 Task: Look for Airbnb options in Soanierana Ivongo, Madagascar from 6th November, 2023 to 8th November, 2023 for 2 adults.1  bedroom having 2 beds and 1 bathroom. Property type can be flat. Amenities needed are: wifi. Look for 4 properties as per requirement.
Action: Mouse moved to (420, 97)
Screenshot: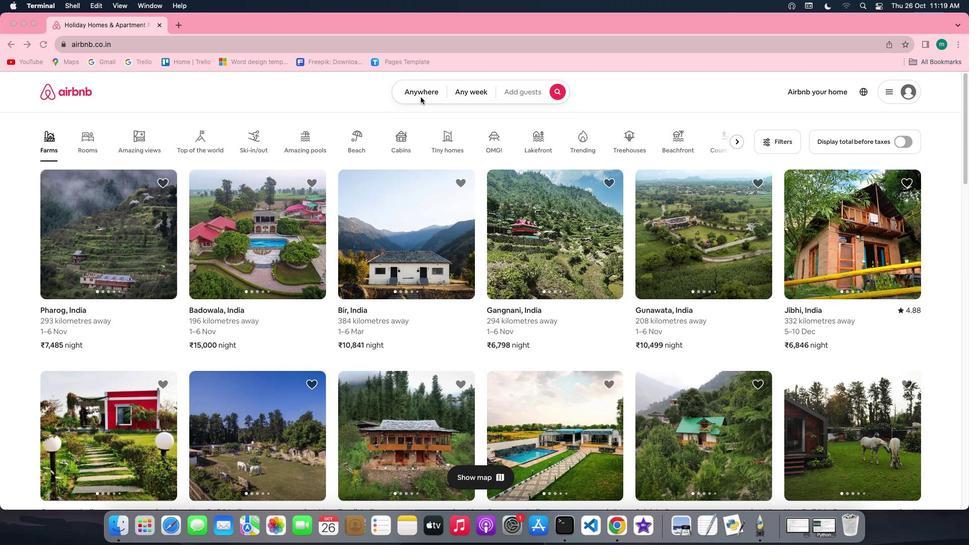 
Action: Mouse pressed left at (420, 97)
Screenshot: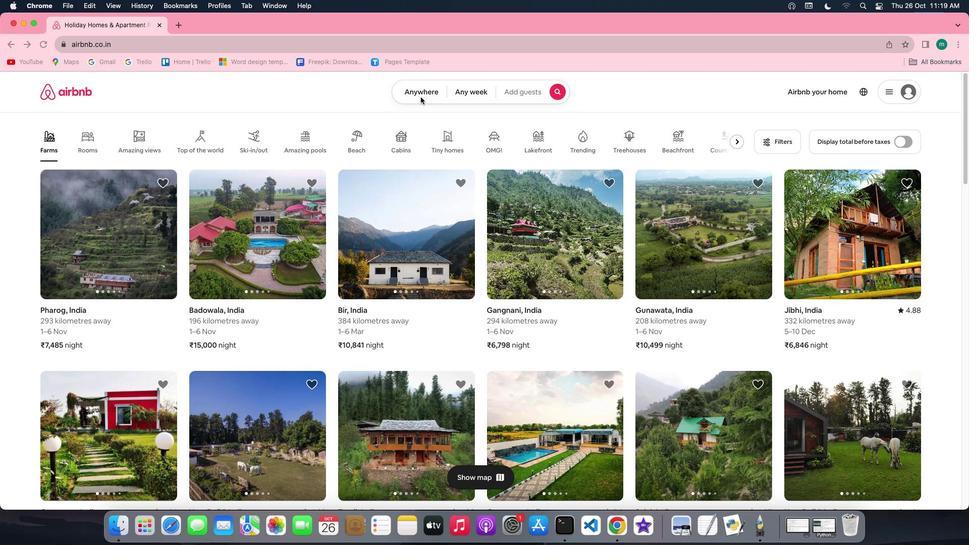 
Action: Mouse pressed left at (420, 97)
Screenshot: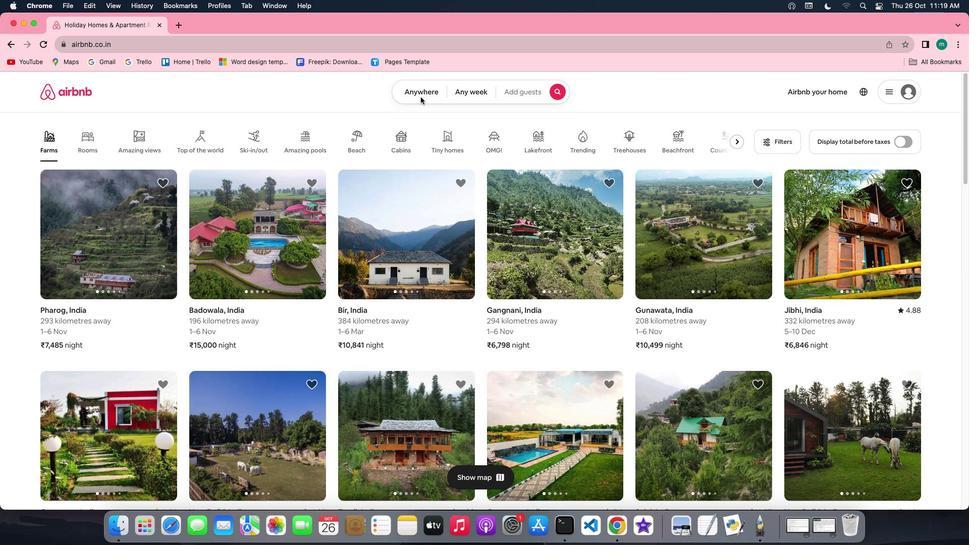 
Action: Mouse moved to (343, 130)
Screenshot: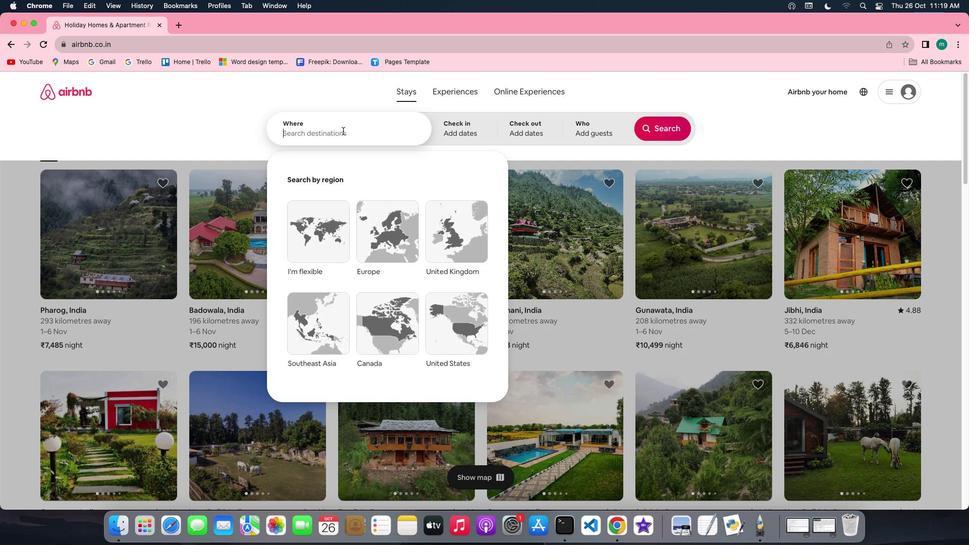 
Action: Mouse pressed left at (343, 130)
Screenshot: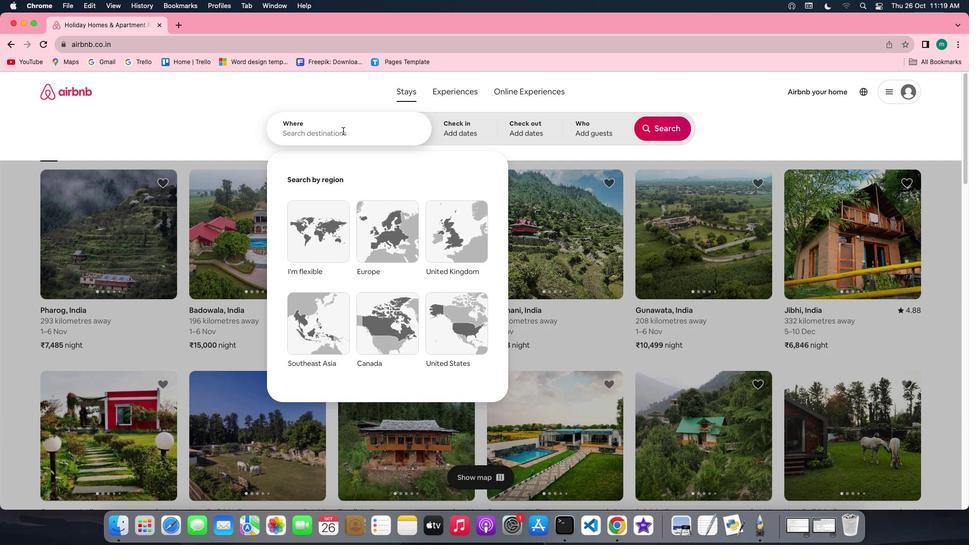 
Action: Key pressed Key.shift'S''o''a''n''i''e''r''a''n''a'Key.spaceKey.shift'I''v''o''n''g''o'','Key.shiftKey.space'M''a''d''a''g''a''s''c''a''r'
Screenshot: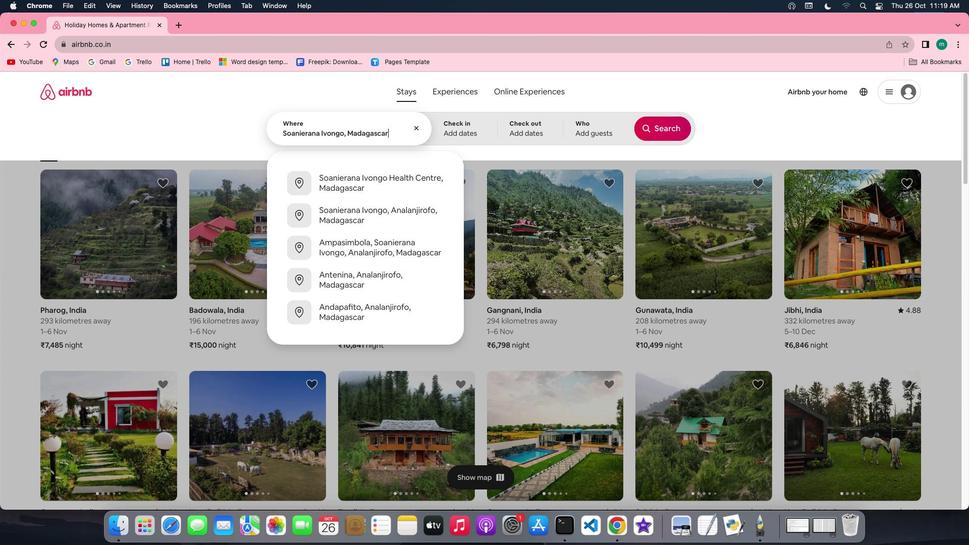 
Action: Mouse moved to (473, 121)
Screenshot: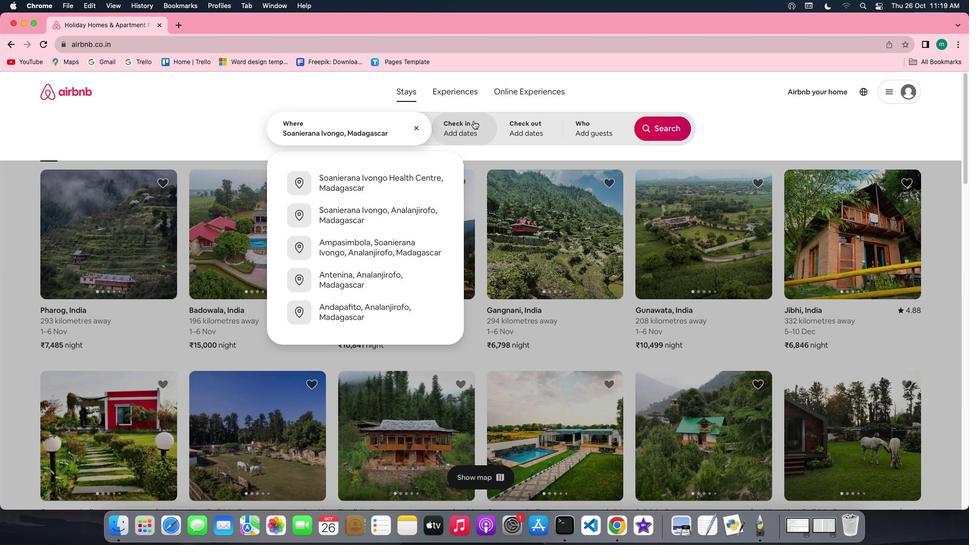 
Action: Mouse pressed left at (473, 121)
Screenshot: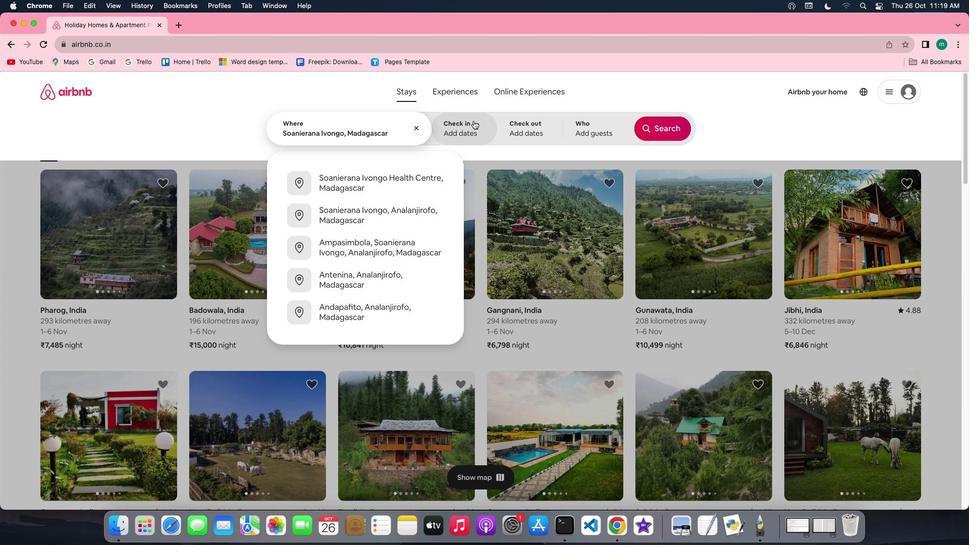 
Action: Mouse moved to (534, 275)
Screenshot: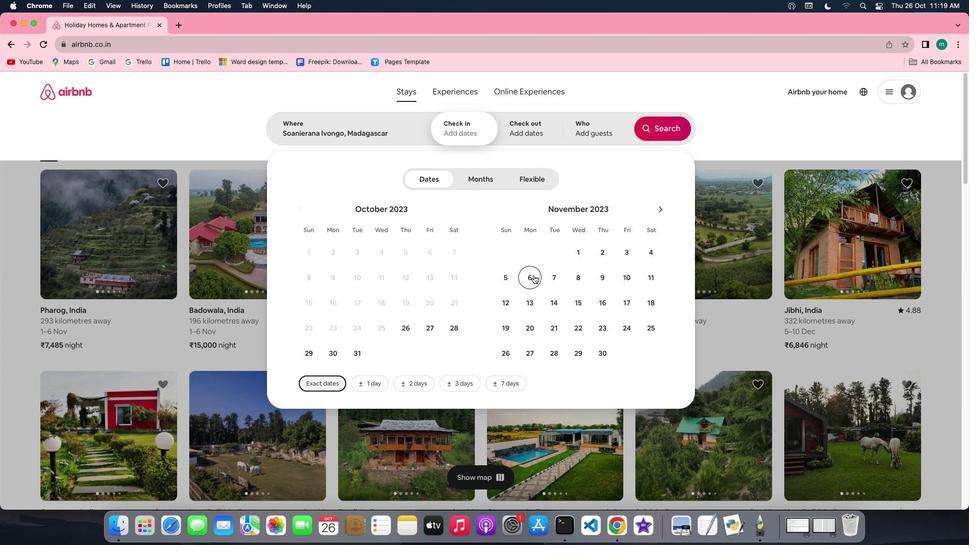 
Action: Mouse pressed left at (534, 275)
Screenshot: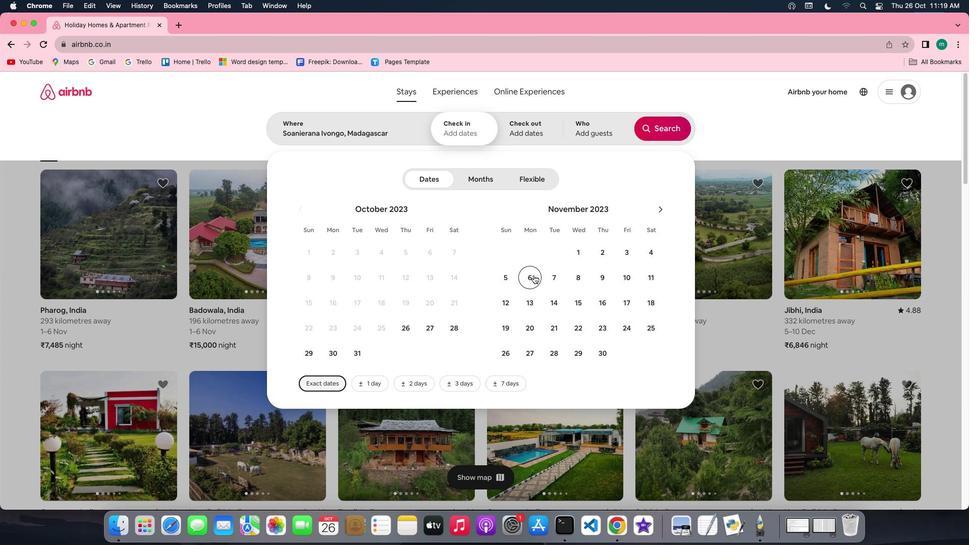 
Action: Mouse moved to (576, 284)
Screenshot: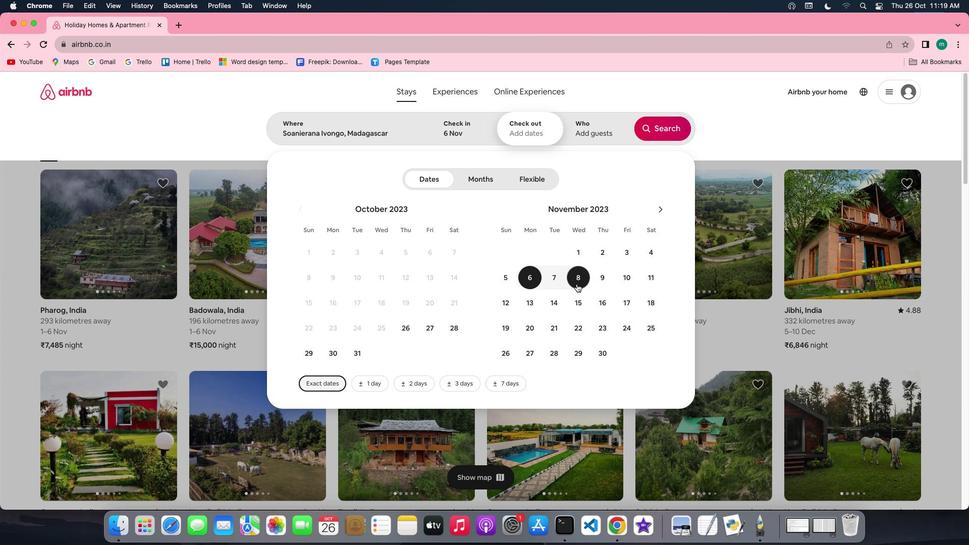 
Action: Mouse pressed left at (576, 284)
Screenshot: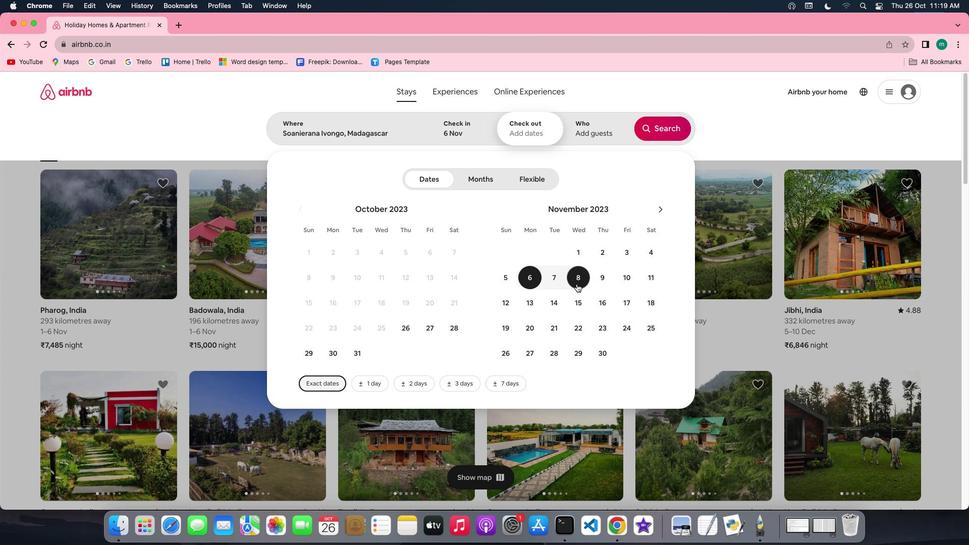 
Action: Mouse moved to (591, 141)
Screenshot: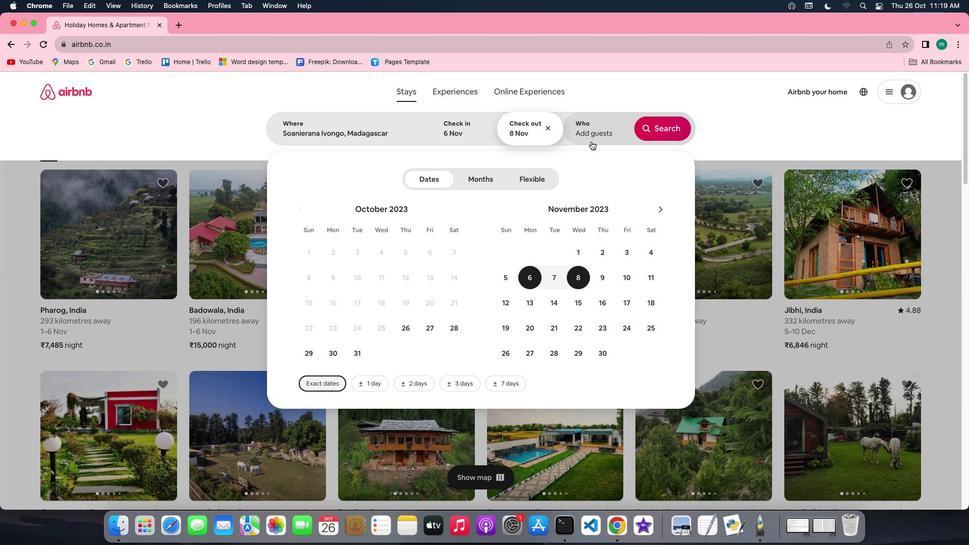 
Action: Mouse pressed left at (591, 141)
Screenshot: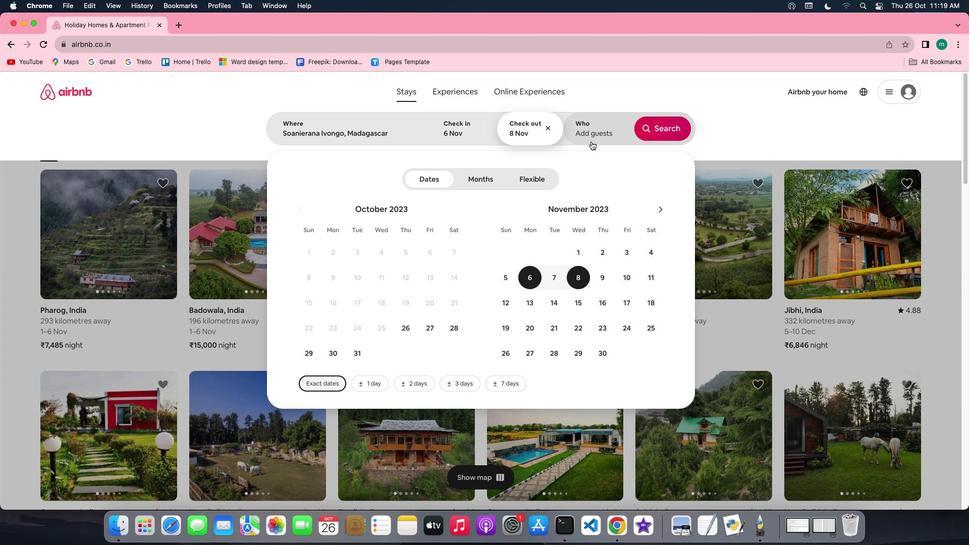 
Action: Mouse moved to (671, 180)
Screenshot: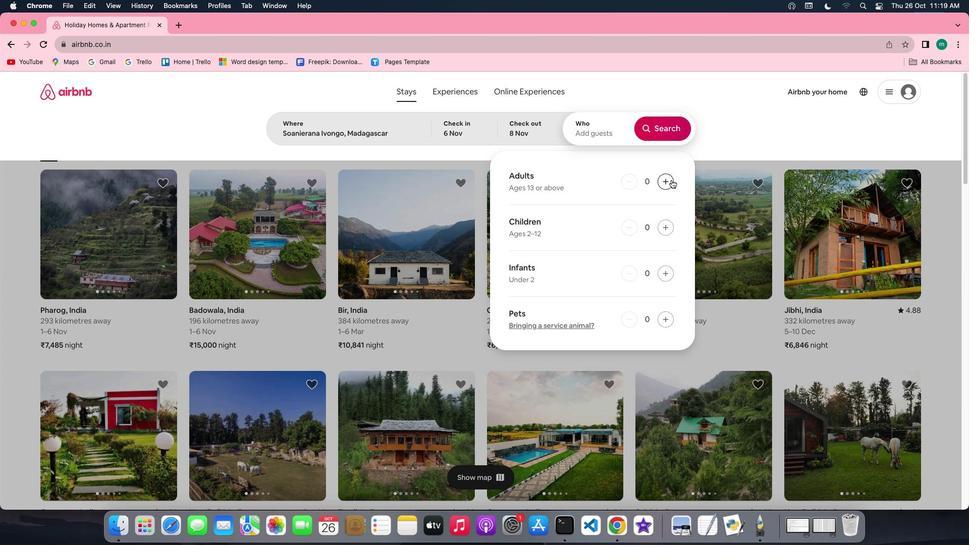 
Action: Mouse pressed left at (671, 180)
Screenshot: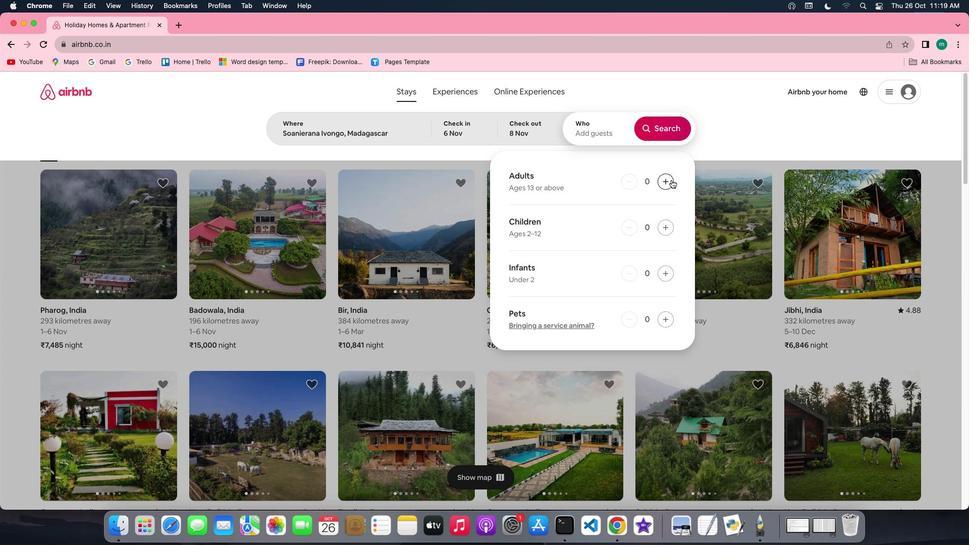 
Action: Mouse pressed left at (671, 180)
Screenshot: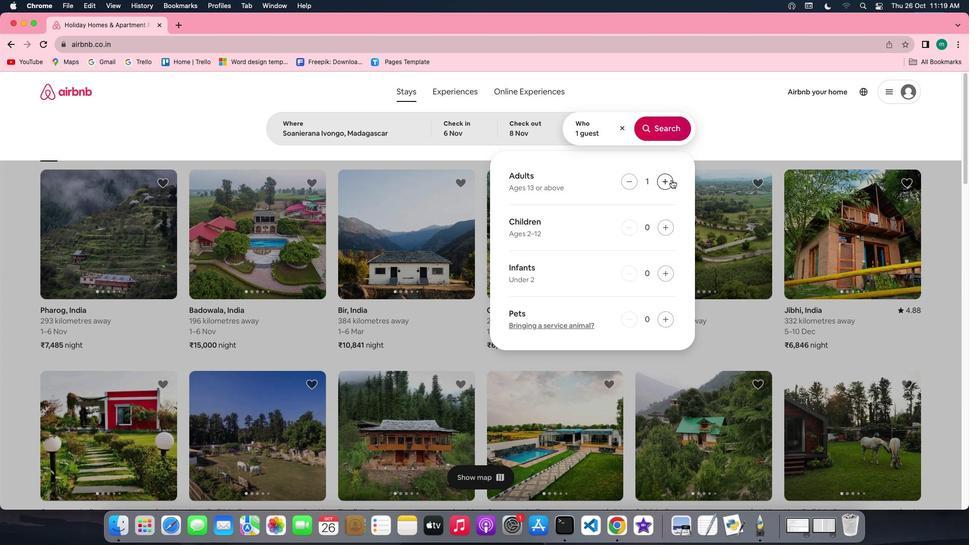 
Action: Mouse moved to (662, 129)
Screenshot: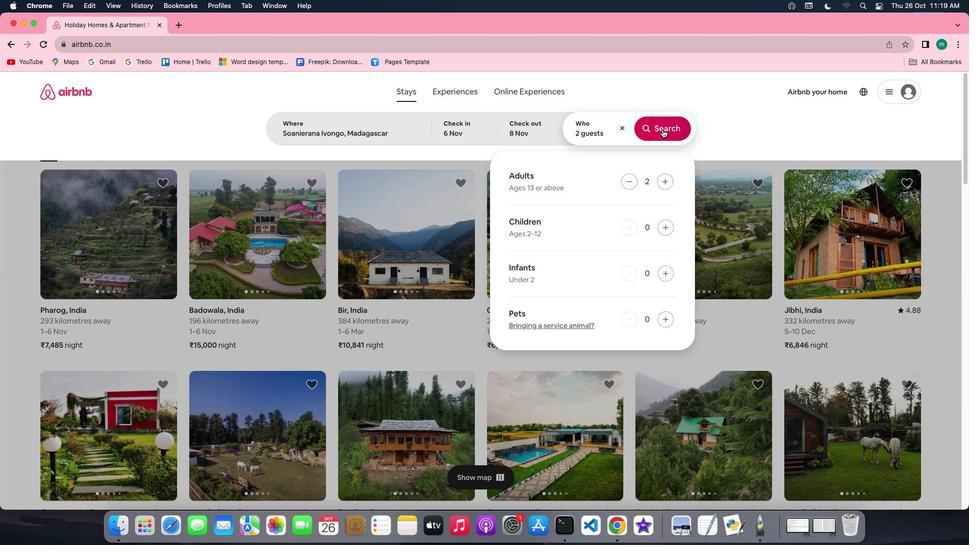 
Action: Mouse pressed left at (662, 129)
Screenshot: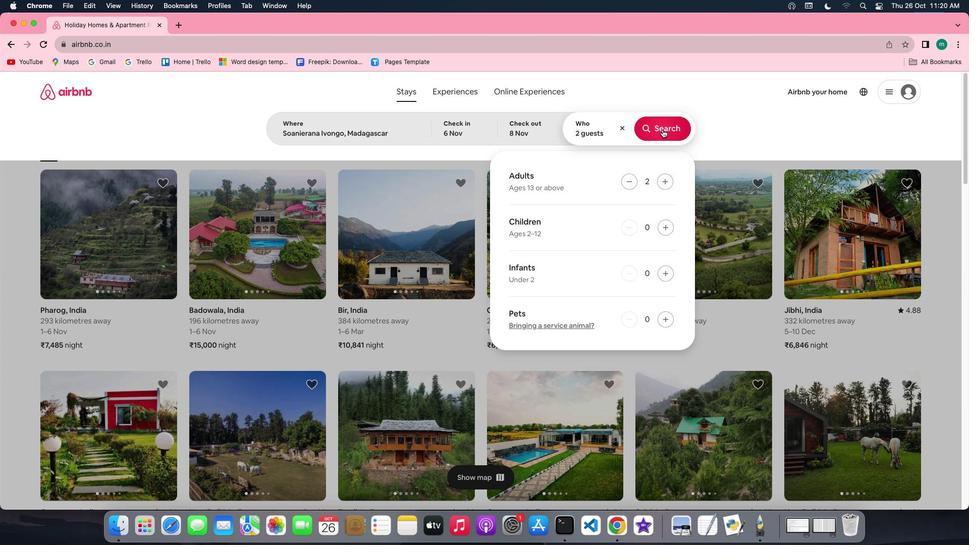 
Action: Mouse moved to (819, 129)
Screenshot: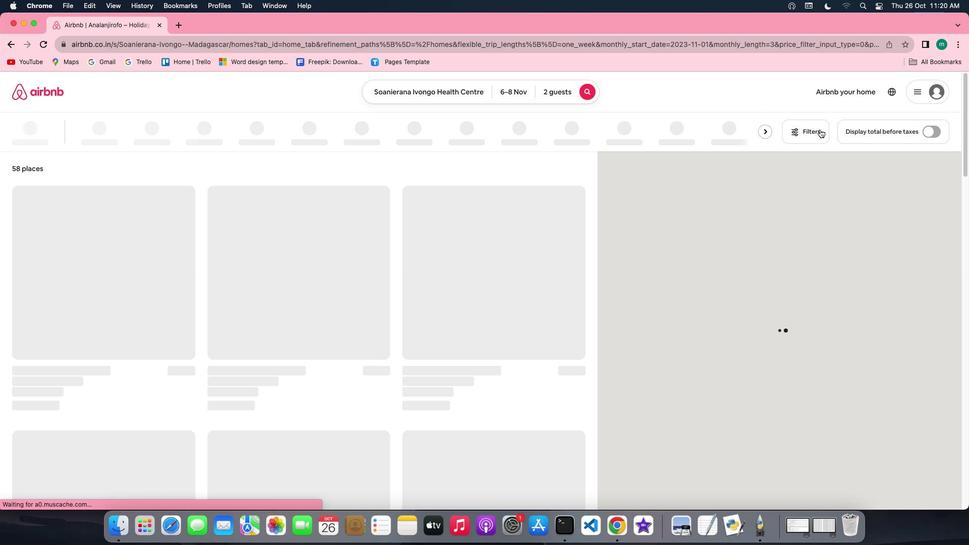 
Action: Mouse pressed left at (819, 129)
Screenshot: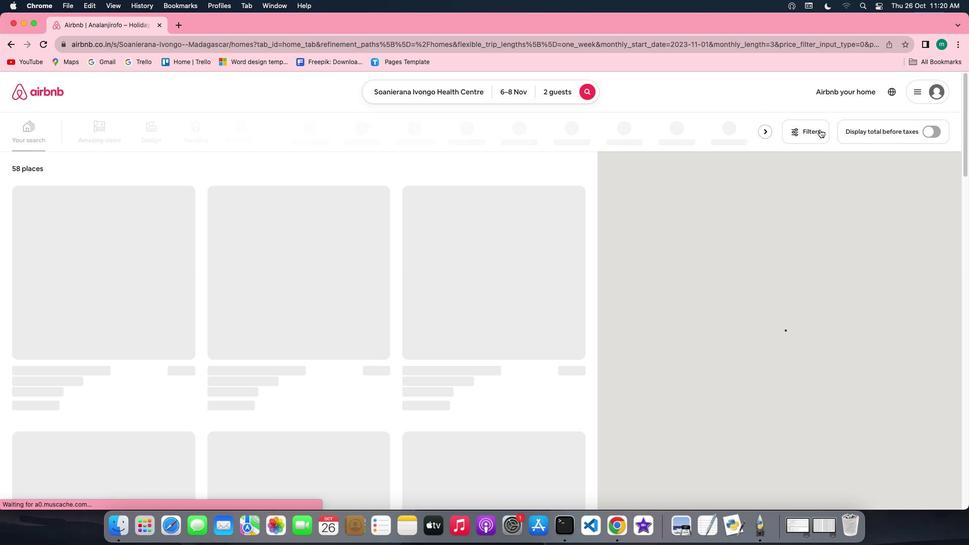 
Action: Mouse moved to (470, 266)
Screenshot: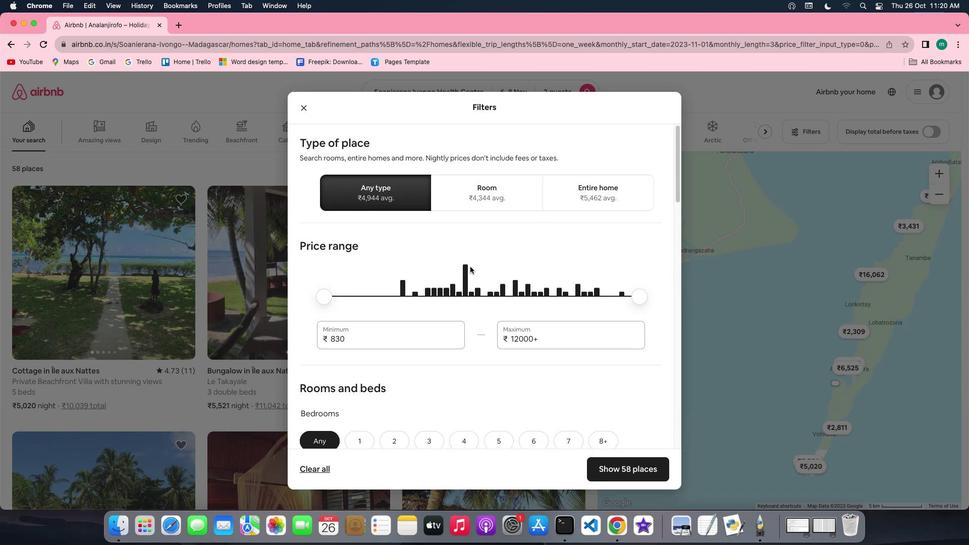 
Action: Mouse scrolled (470, 266) with delta (0, 0)
Screenshot: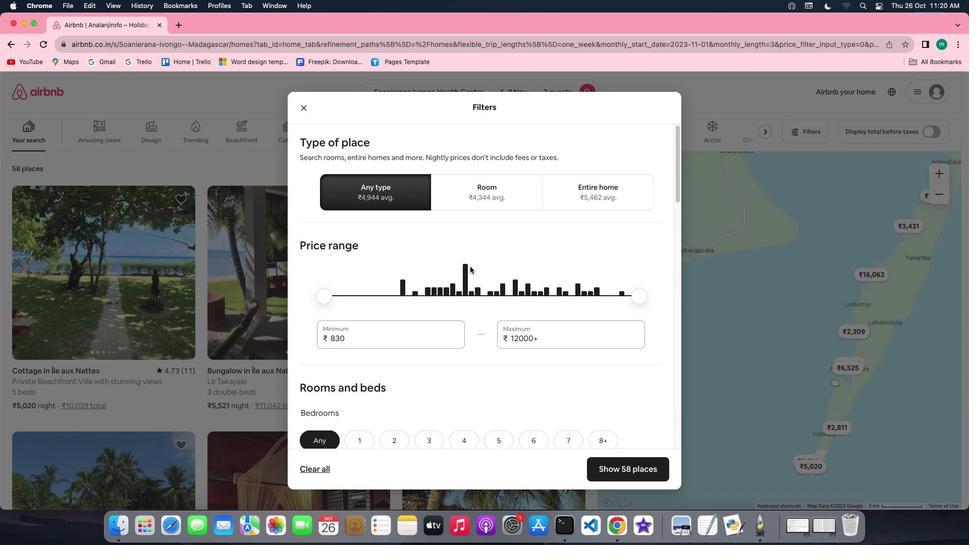 
Action: Mouse scrolled (470, 266) with delta (0, 0)
Screenshot: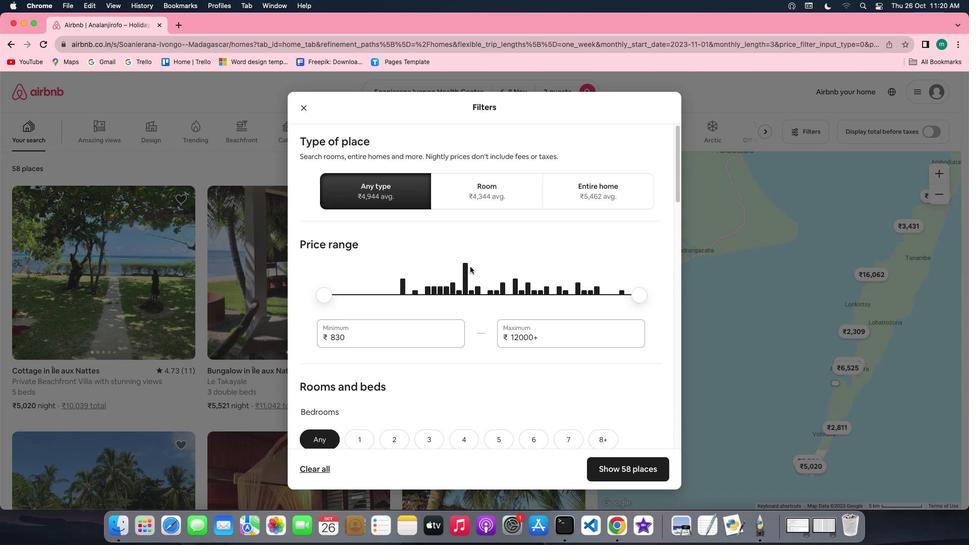 
Action: Mouse scrolled (470, 266) with delta (0, -1)
Screenshot: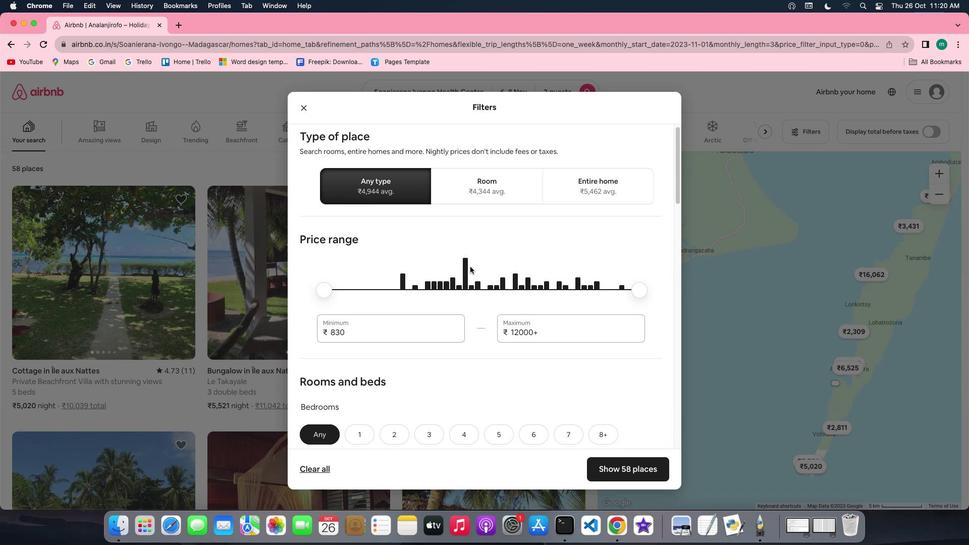 
Action: Mouse scrolled (470, 266) with delta (0, -1)
Screenshot: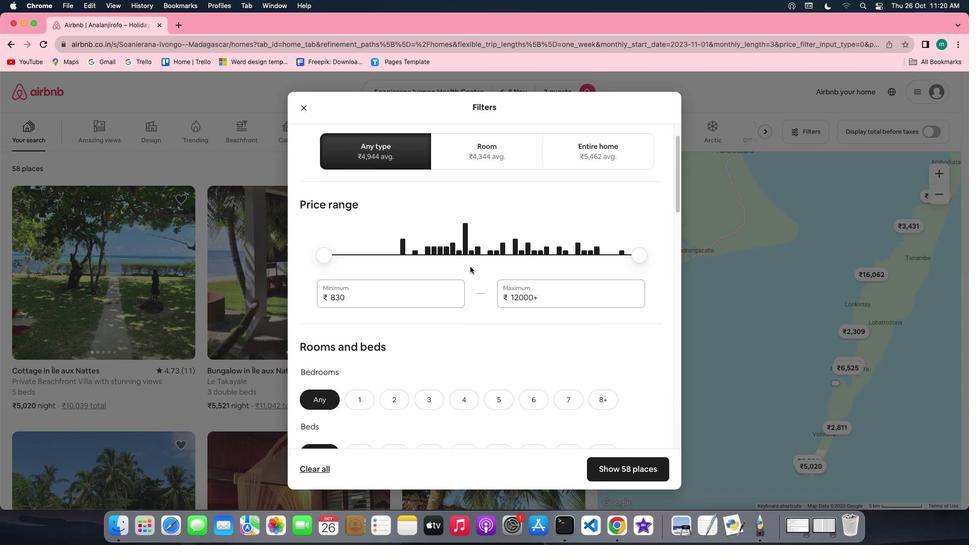 
Action: Mouse scrolled (470, 266) with delta (0, 0)
Screenshot: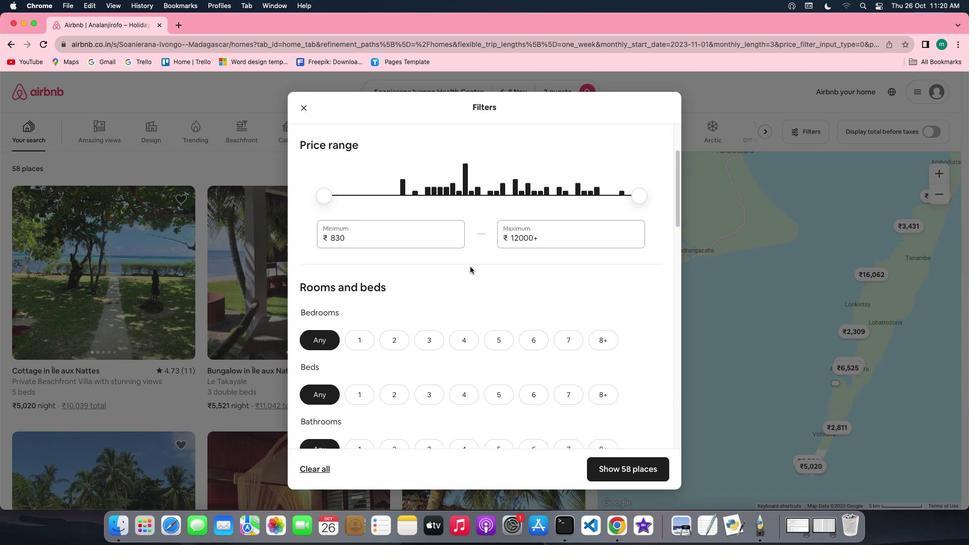 
Action: Mouse scrolled (470, 266) with delta (0, 0)
Screenshot: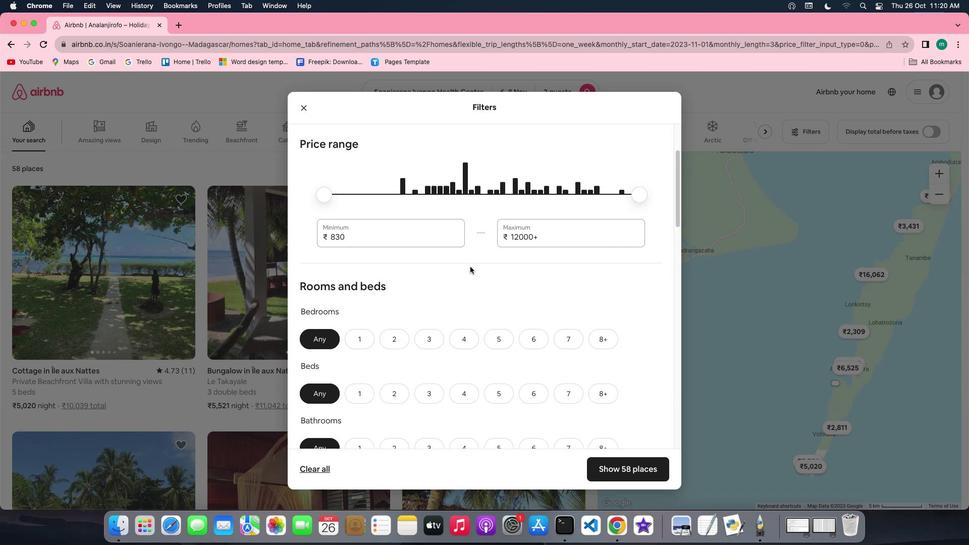 
Action: Mouse scrolled (470, 266) with delta (0, -1)
Screenshot: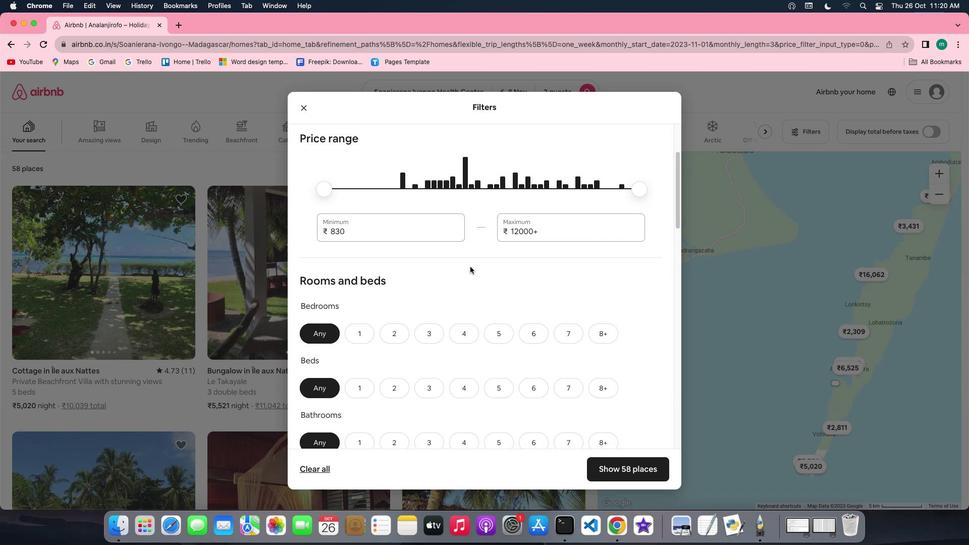 
Action: Mouse moved to (357, 268)
Screenshot: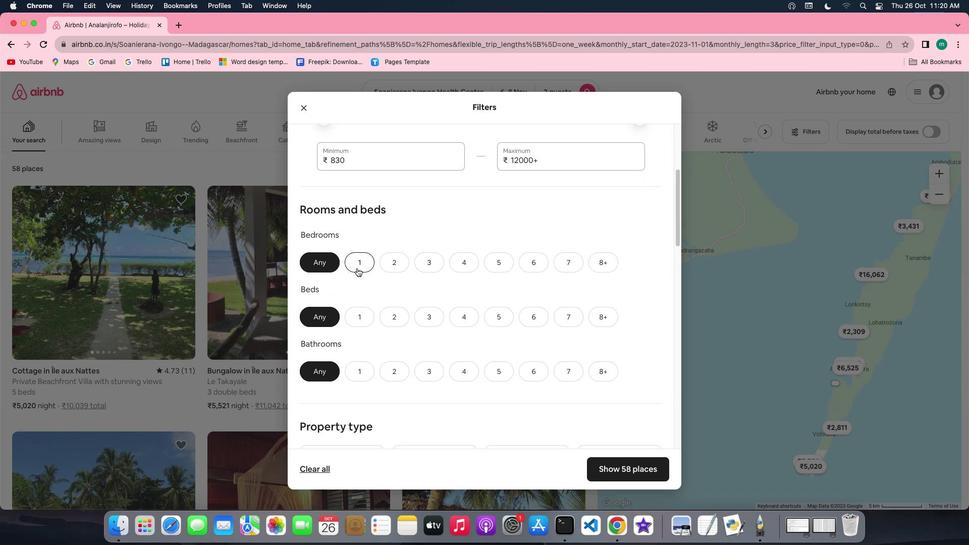 
Action: Mouse pressed left at (357, 268)
Screenshot: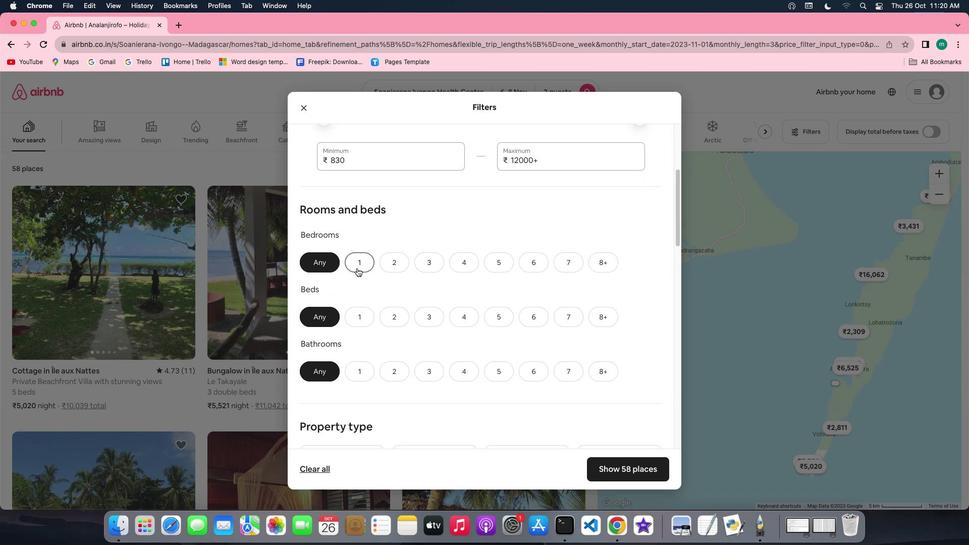 
Action: Mouse moved to (393, 313)
Screenshot: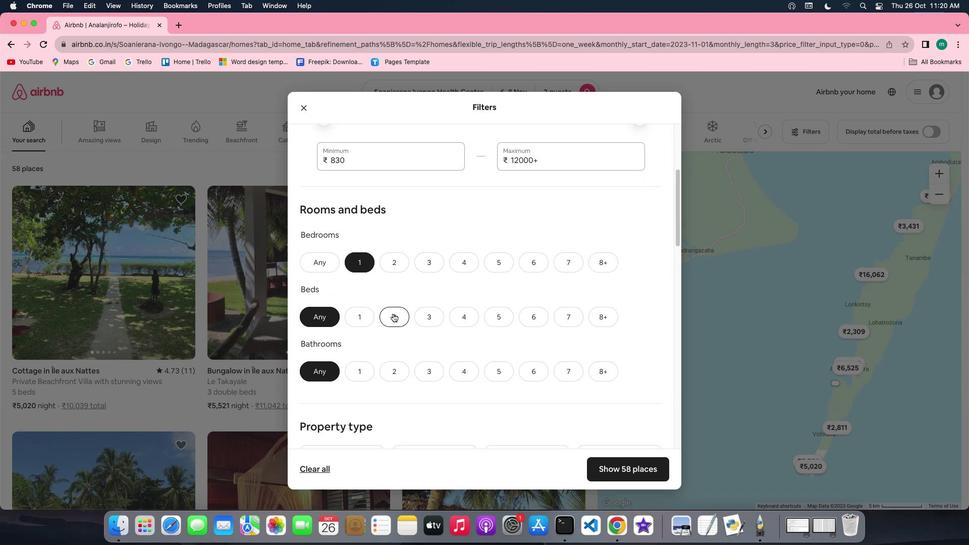 
Action: Mouse pressed left at (393, 313)
Screenshot: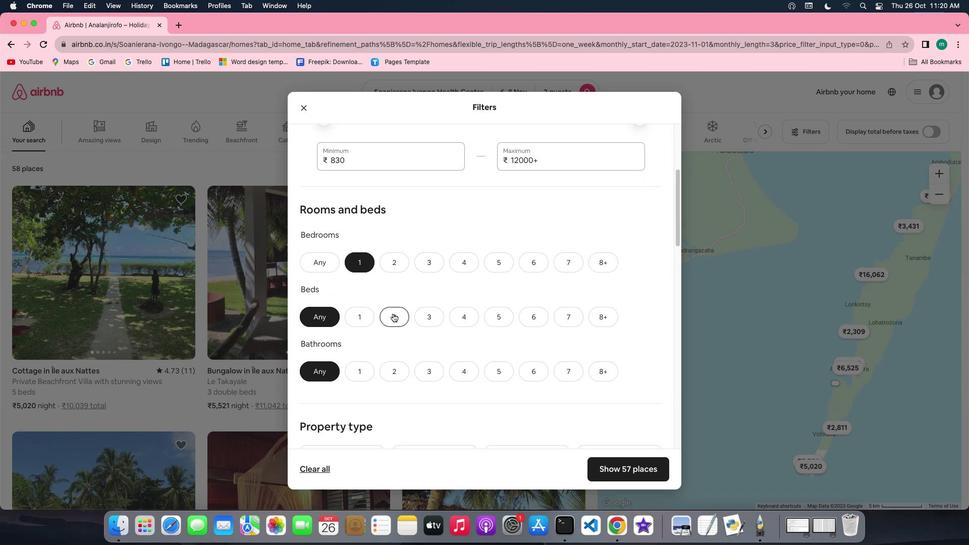 
Action: Mouse moved to (362, 378)
Screenshot: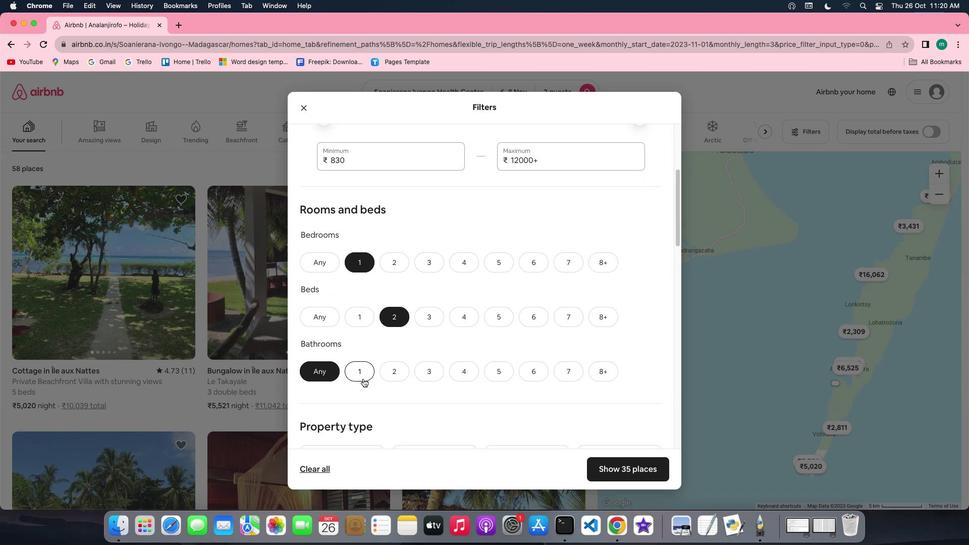
Action: Mouse pressed left at (362, 378)
Screenshot: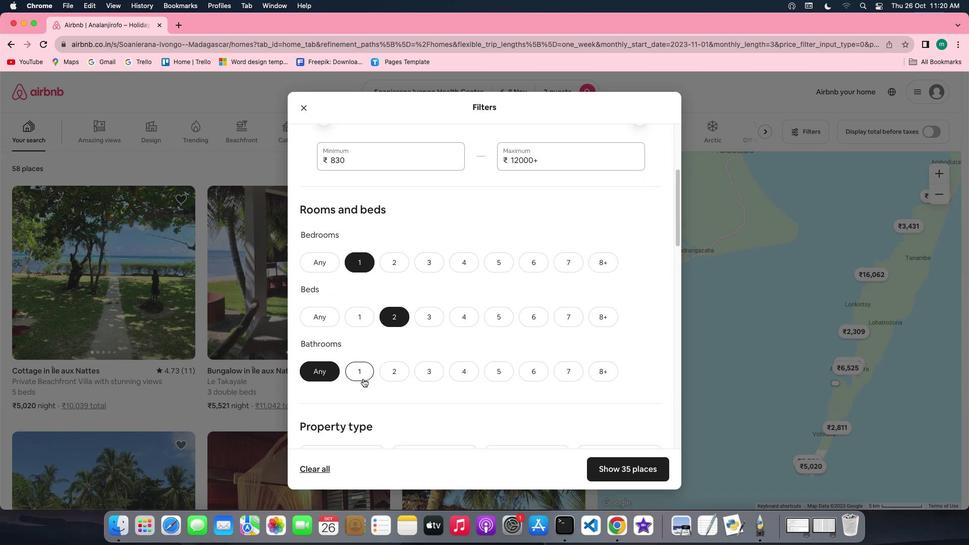 
Action: Mouse moved to (485, 370)
Screenshot: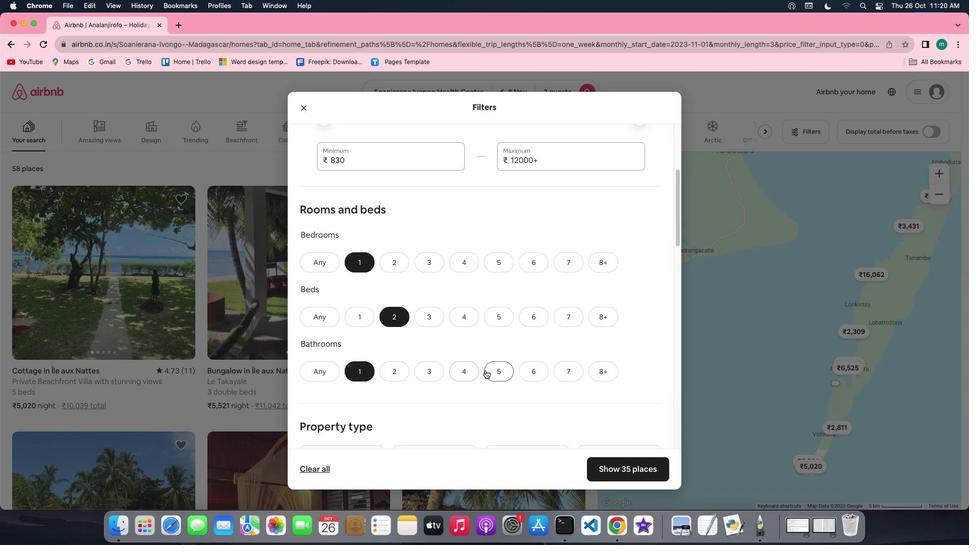 
Action: Mouse scrolled (485, 370) with delta (0, 0)
Screenshot: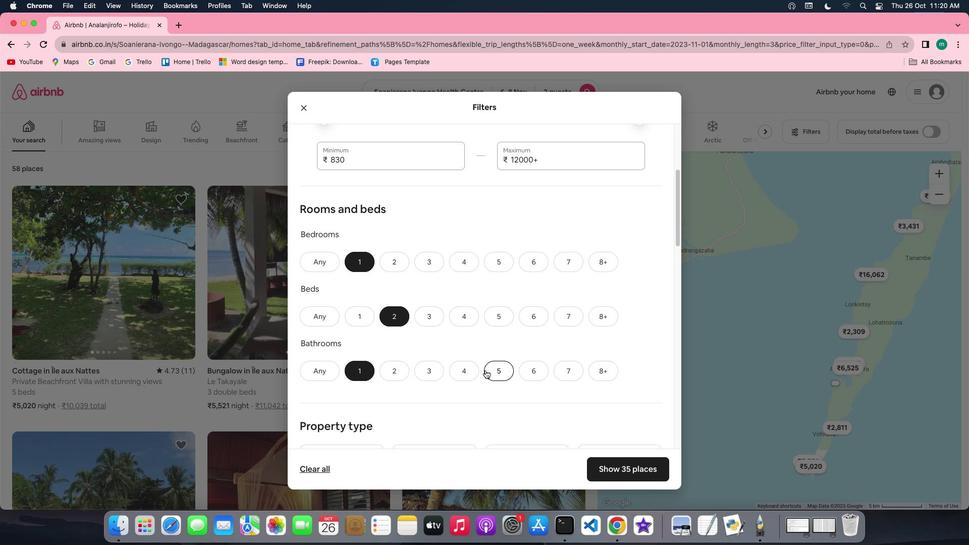 
Action: Mouse scrolled (485, 370) with delta (0, 0)
Screenshot: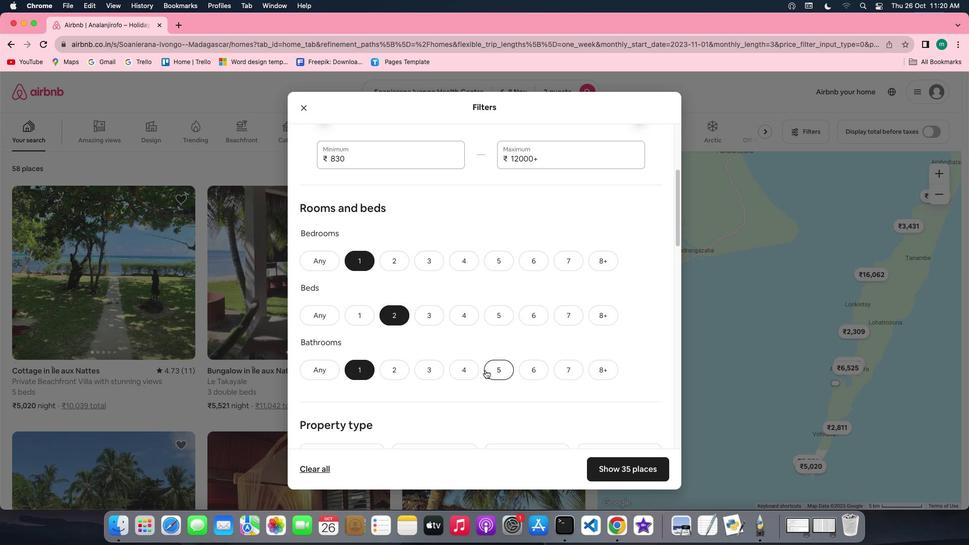 
Action: Mouse scrolled (485, 370) with delta (0, 0)
Screenshot: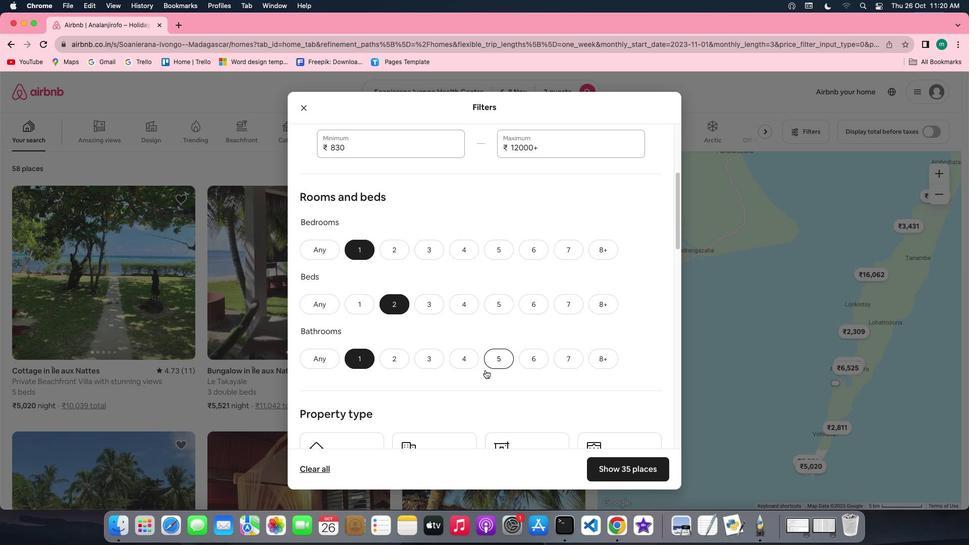 
Action: Mouse scrolled (485, 370) with delta (0, 0)
Screenshot: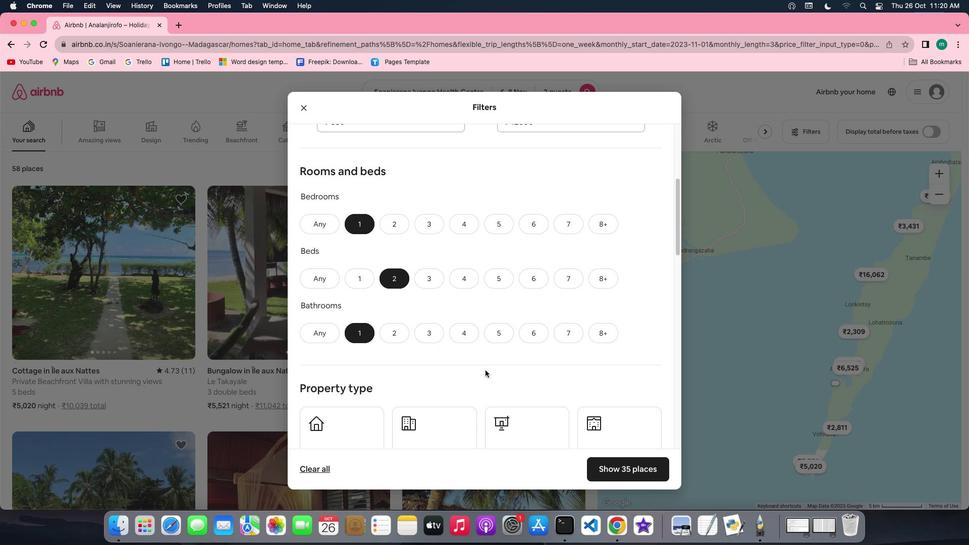 
Action: Mouse scrolled (485, 370) with delta (0, 0)
Screenshot: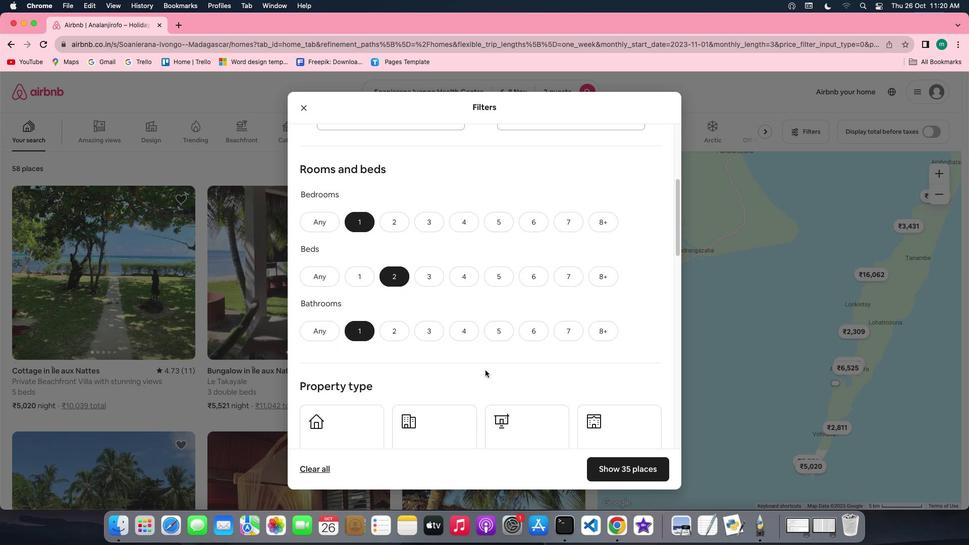 
Action: Mouse scrolled (485, 370) with delta (0, 0)
Screenshot: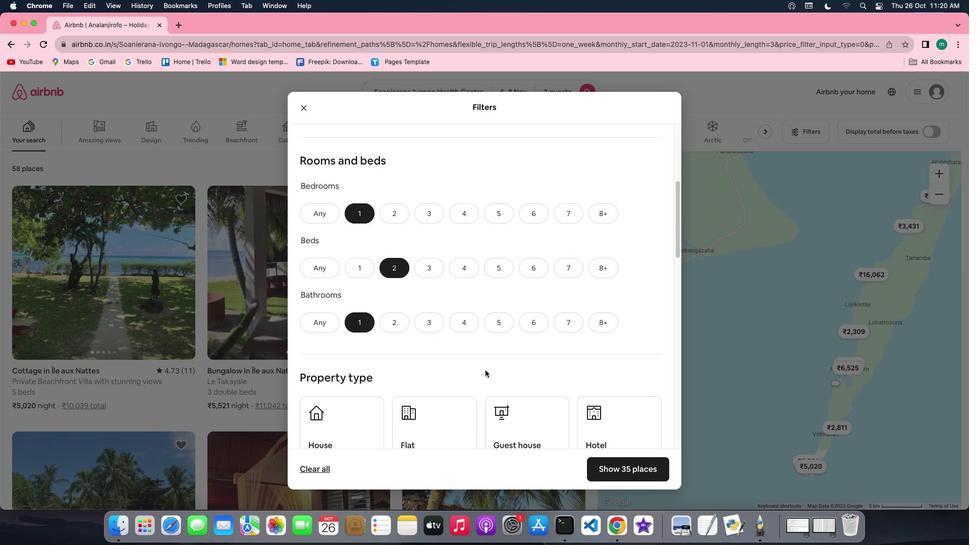 
Action: Mouse scrolled (485, 370) with delta (0, 0)
Screenshot: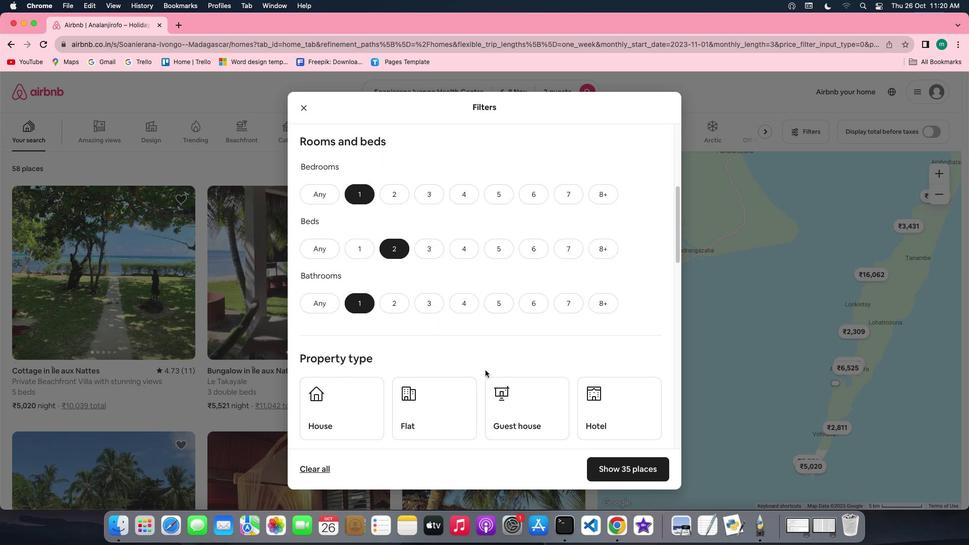 
Action: Mouse scrolled (485, 370) with delta (0, 0)
Screenshot: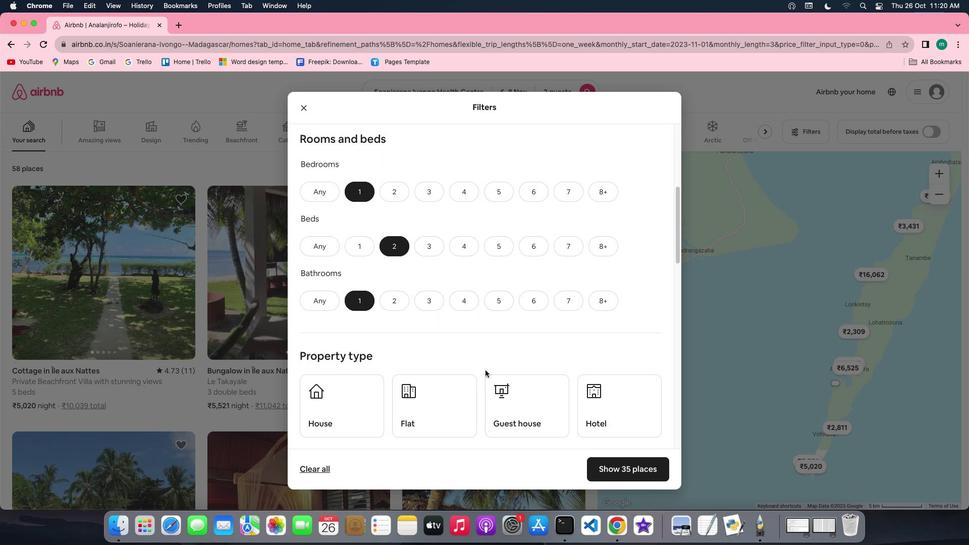 
Action: Mouse scrolled (485, 370) with delta (0, 0)
Screenshot: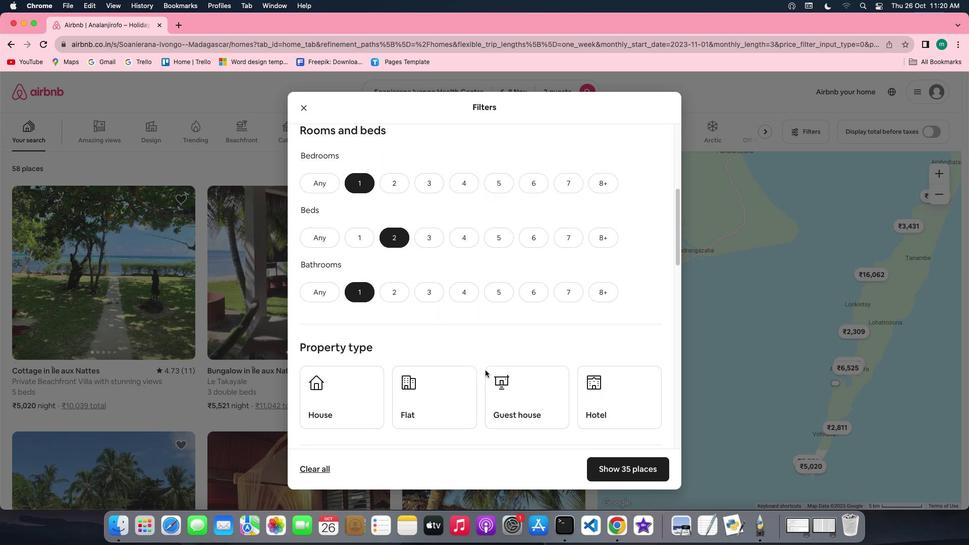 
Action: Mouse scrolled (485, 370) with delta (0, 0)
Screenshot: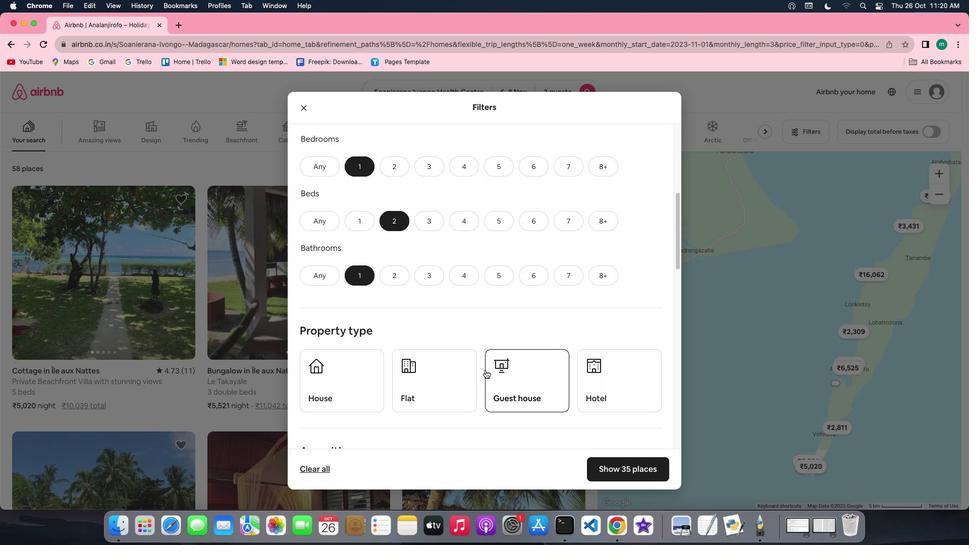 
Action: Mouse scrolled (485, 370) with delta (0, 0)
Screenshot: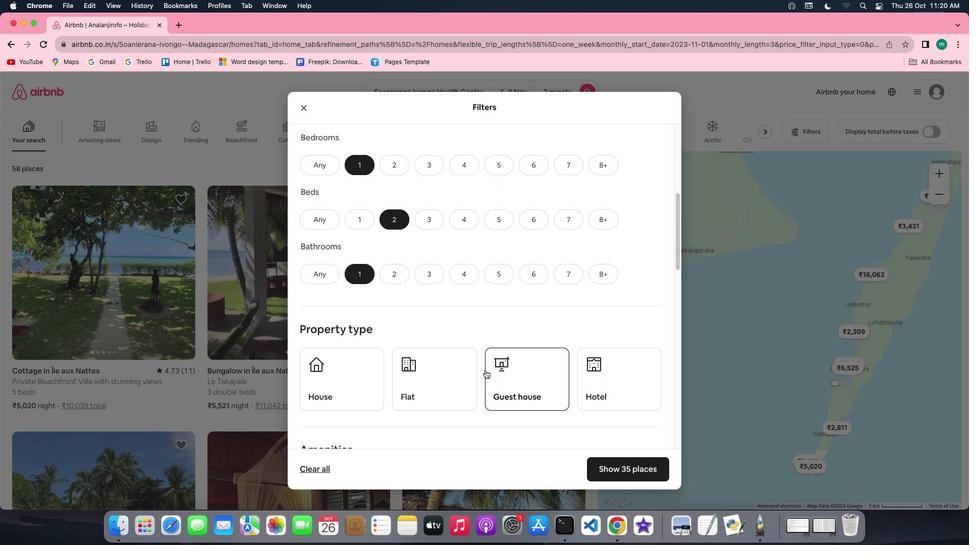 
Action: Mouse scrolled (485, 370) with delta (0, 0)
Screenshot: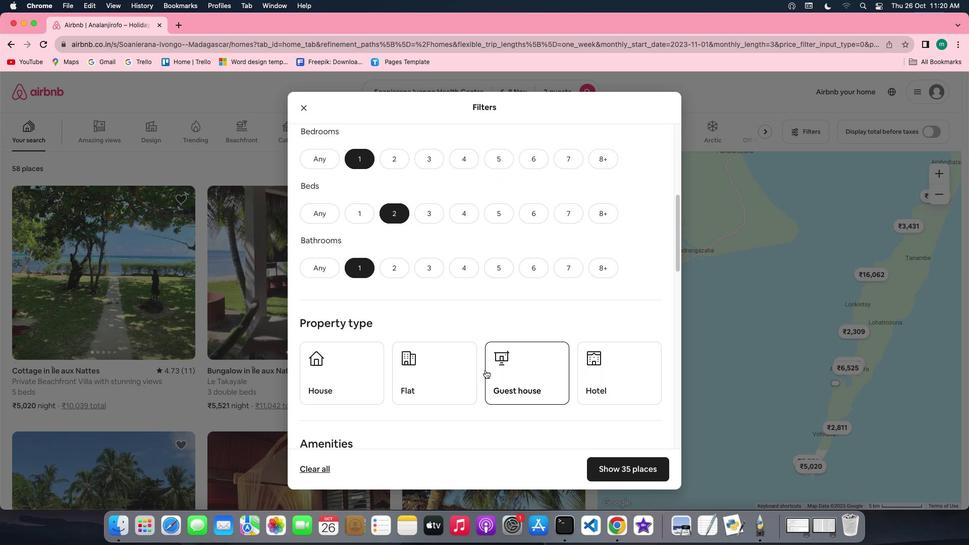 
Action: Mouse scrolled (485, 370) with delta (0, 0)
Screenshot: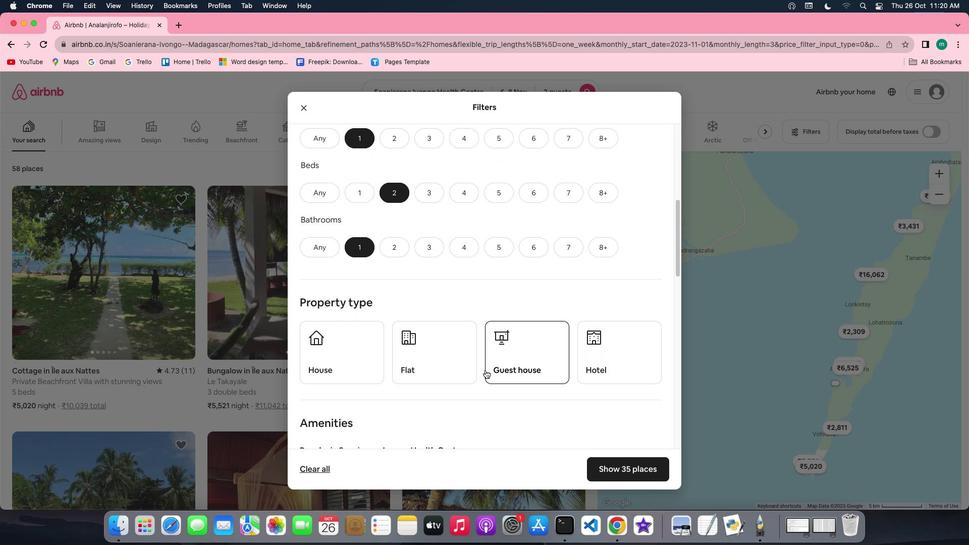 
Action: Mouse scrolled (485, 370) with delta (0, 0)
Screenshot: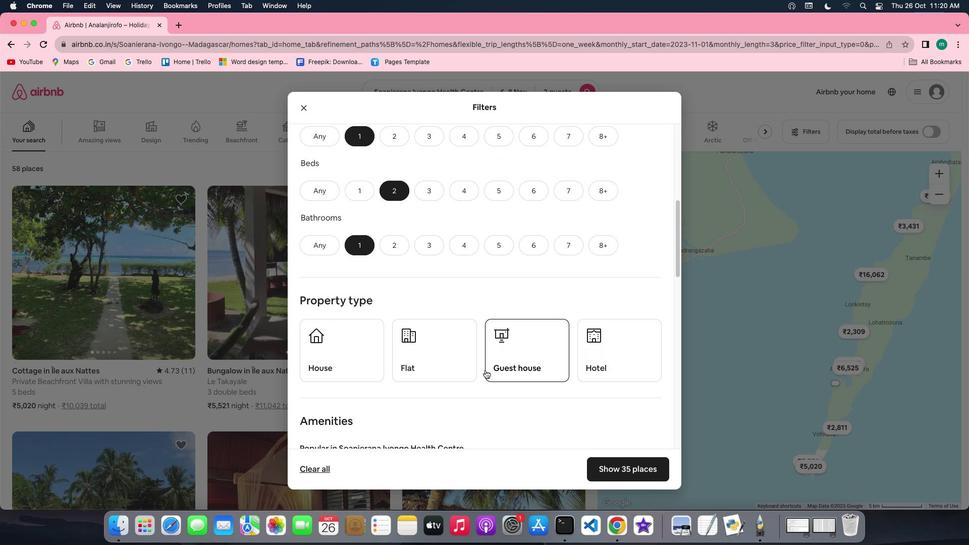 
Action: Mouse scrolled (485, 370) with delta (0, 0)
Screenshot: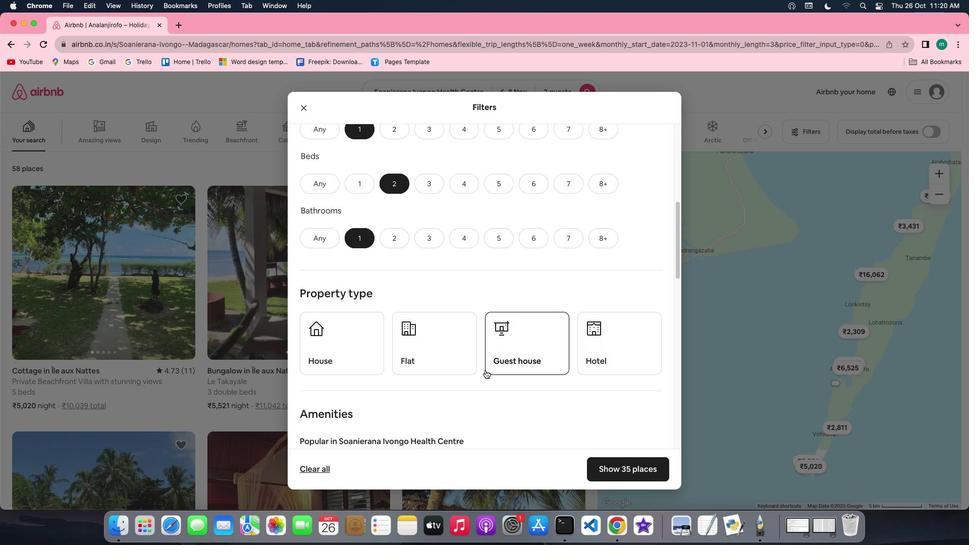 
Action: Mouse moved to (398, 345)
Screenshot: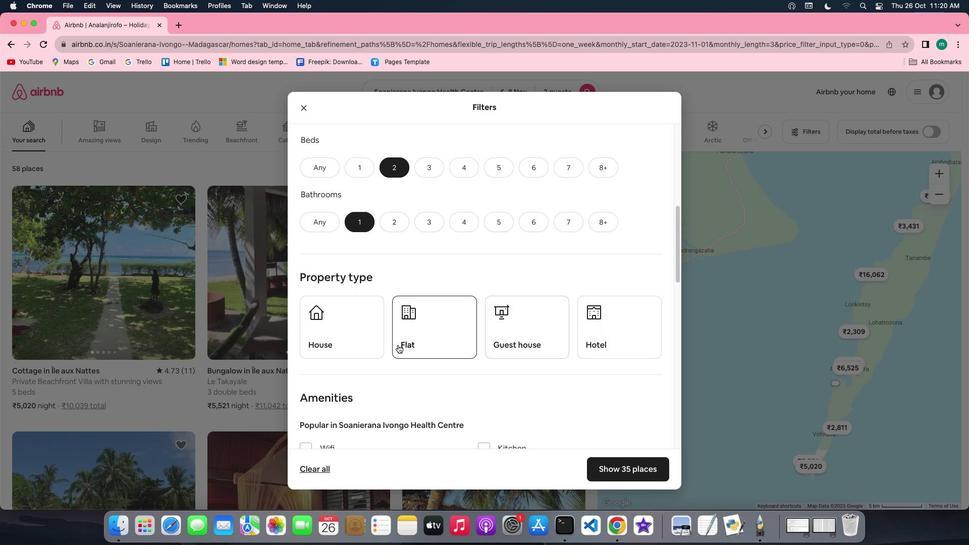 
Action: Mouse pressed left at (398, 345)
Screenshot: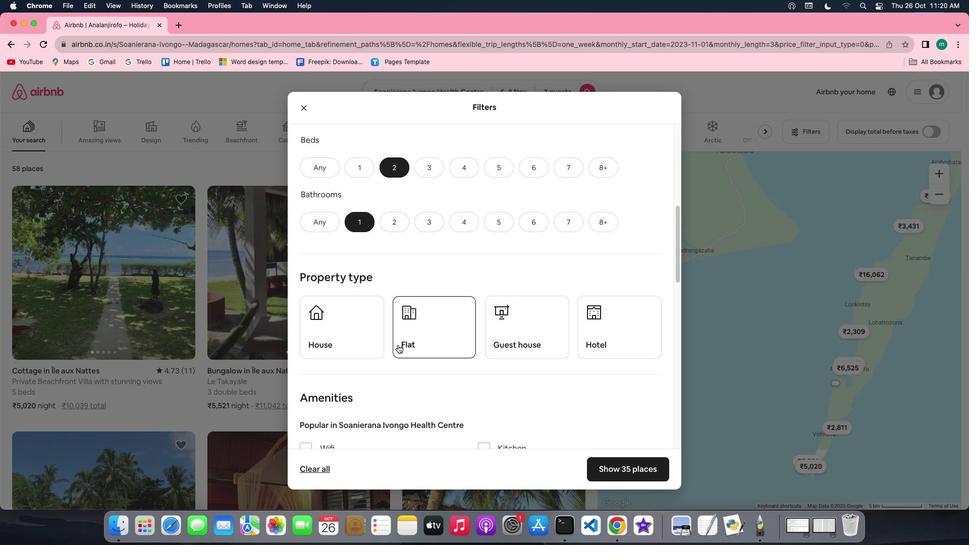 
Action: Mouse moved to (522, 365)
Screenshot: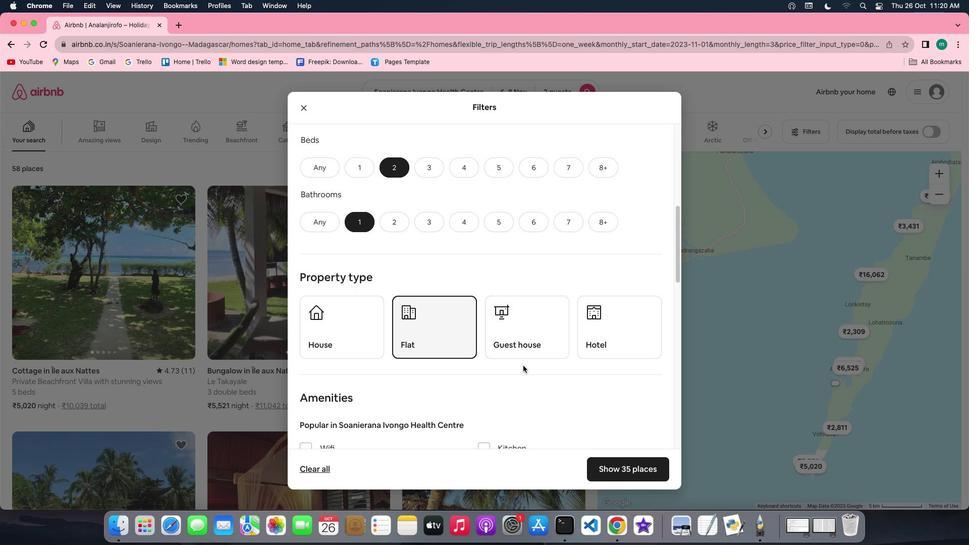 
Action: Mouse scrolled (522, 365) with delta (0, 0)
Screenshot: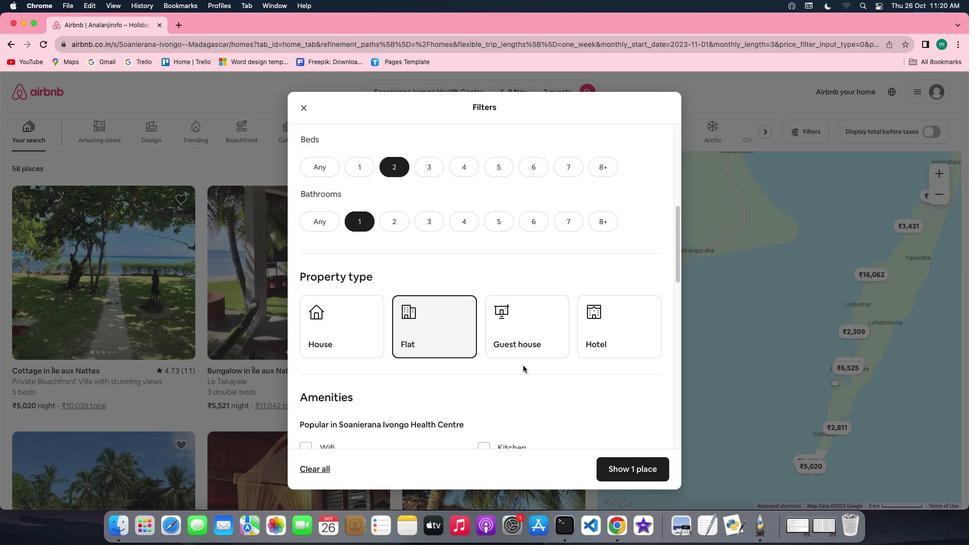 
Action: Mouse scrolled (522, 365) with delta (0, 0)
Screenshot: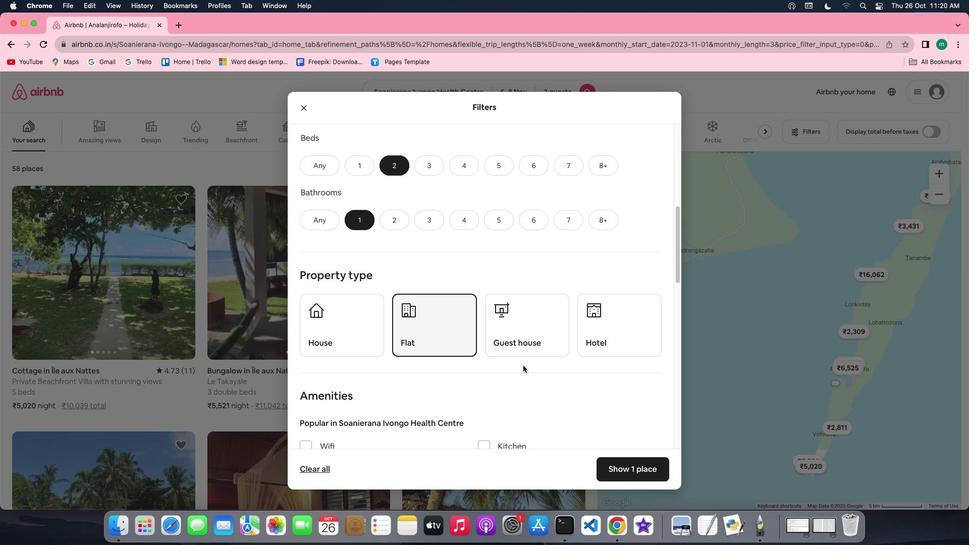 
Action: Mouse scrolled (522, 365) with delta (0, 0)
Screenshot: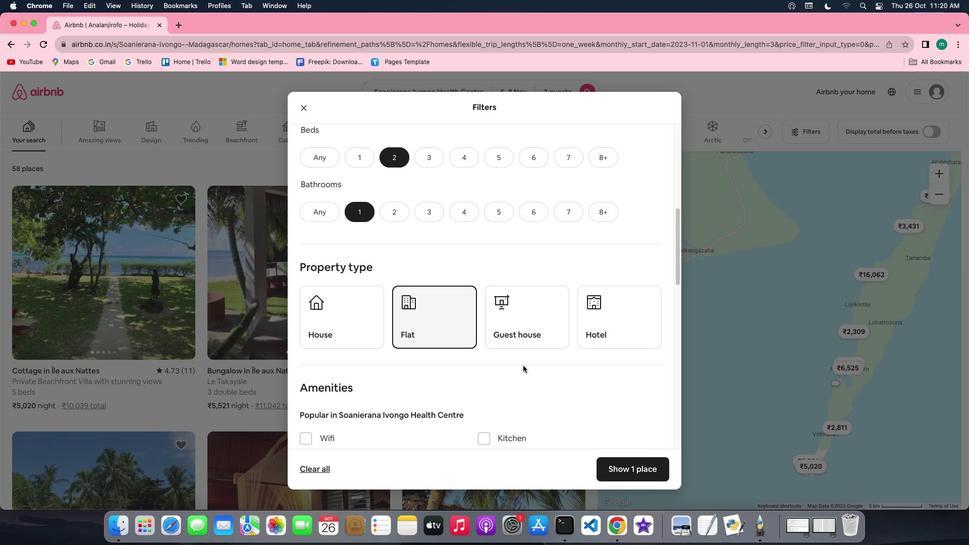 
Action: Mouse scrolled (522, 365) with delta (0, 0)
Screenshot: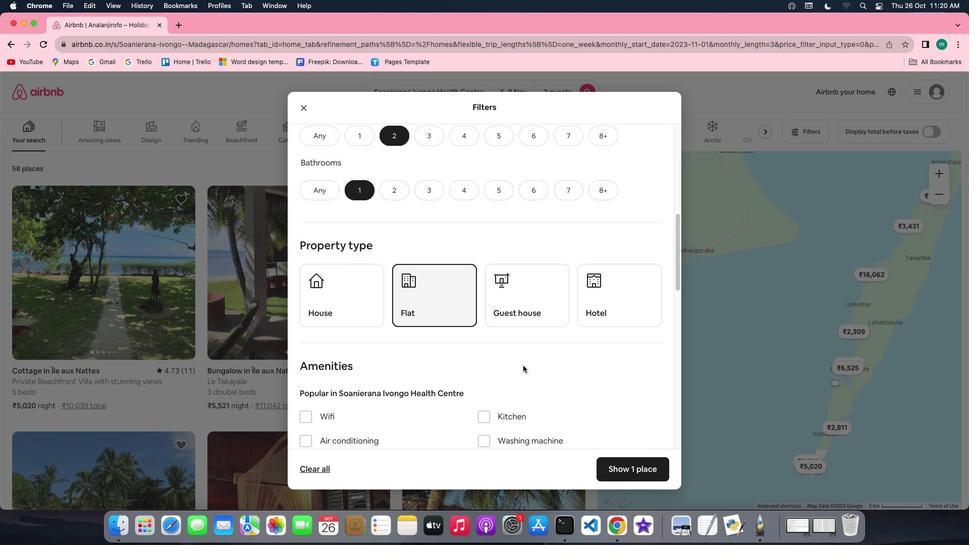 
Action: Mouse scrolled (522, 365) with delta (0, 0)
Screenshot: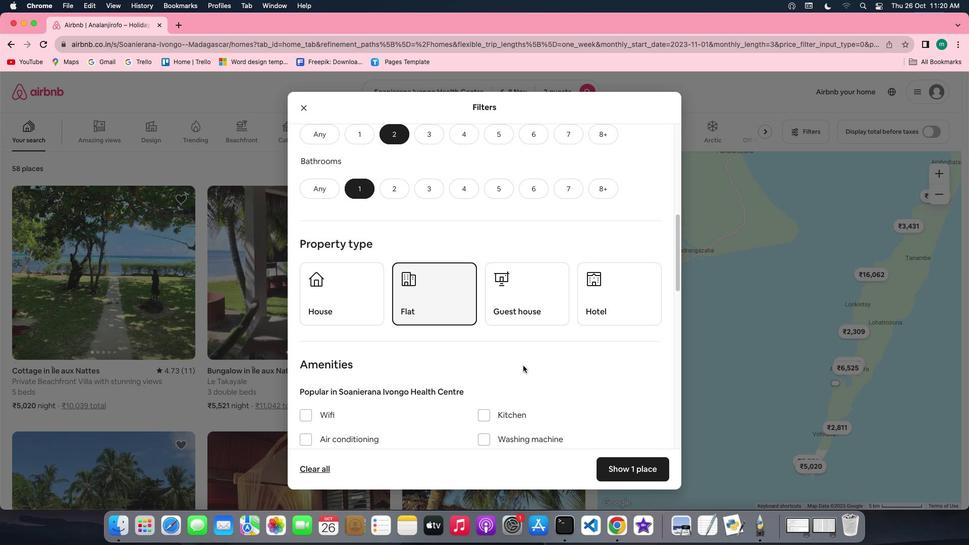 
Action: Mouse scrolled (522, 365) with delta (0, 0)
Screenshot: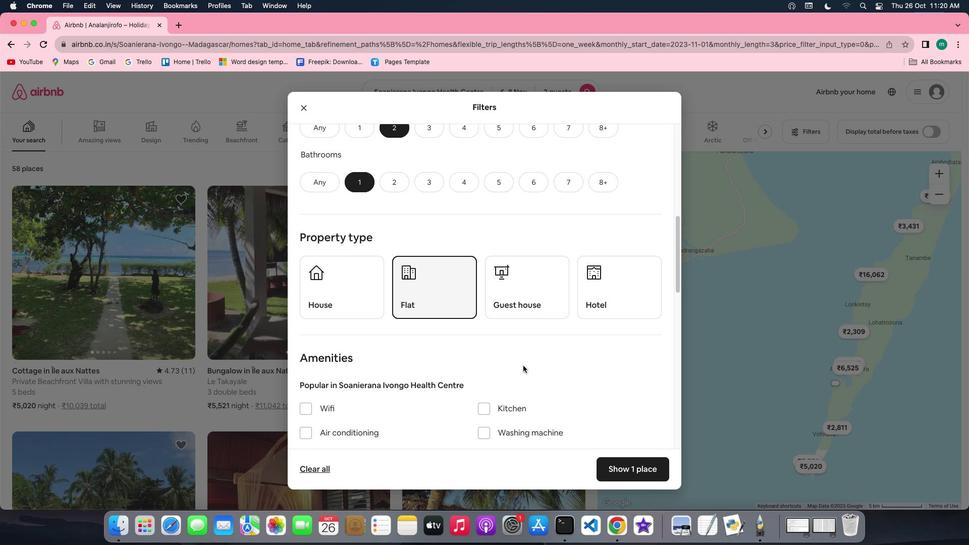 
Action: Mouse scrolled (522, 365) with delta (0, 0)
Screenshot: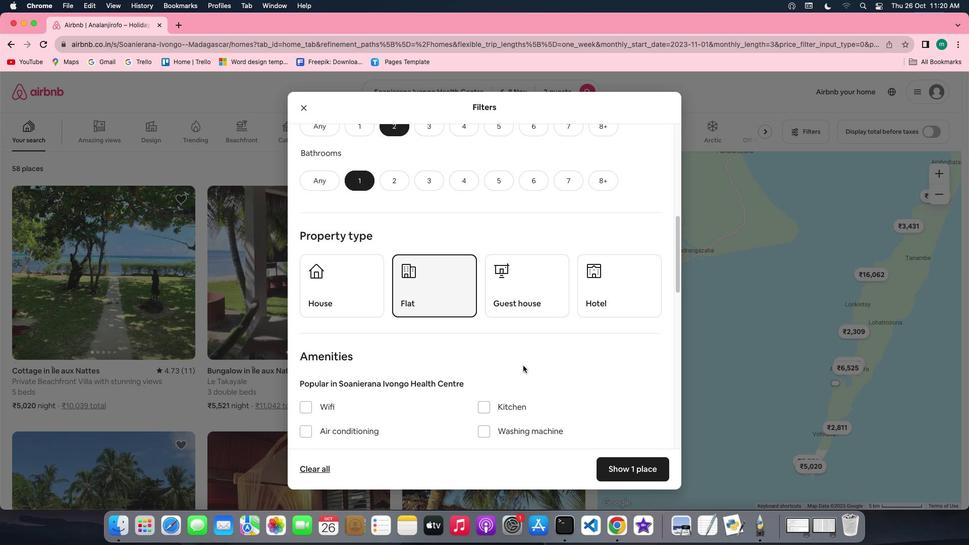 
Action: Mouse scrolled (522, 365) with delta (0, 0)
Screenshot: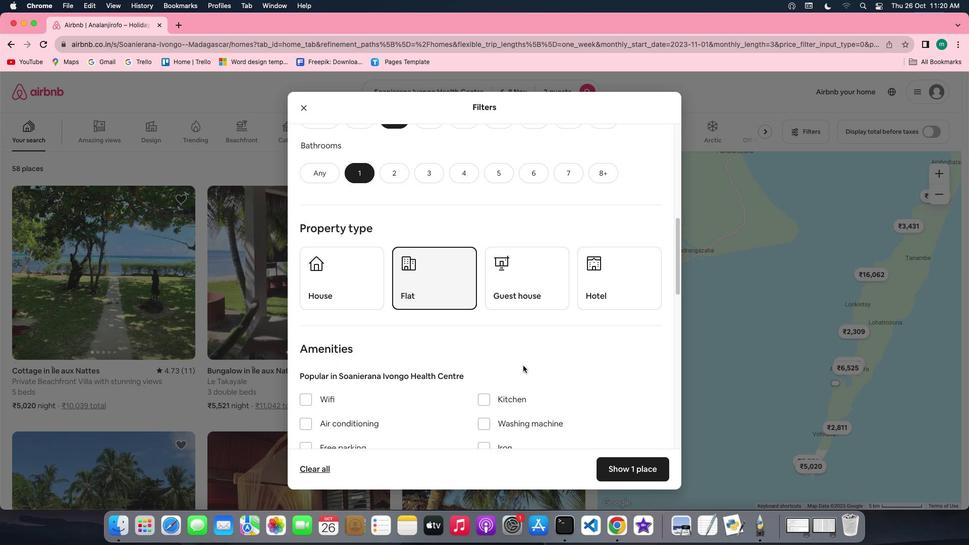 
Action: Mouse scrolled (522, 365) with delta (0, 0)
Screenshot: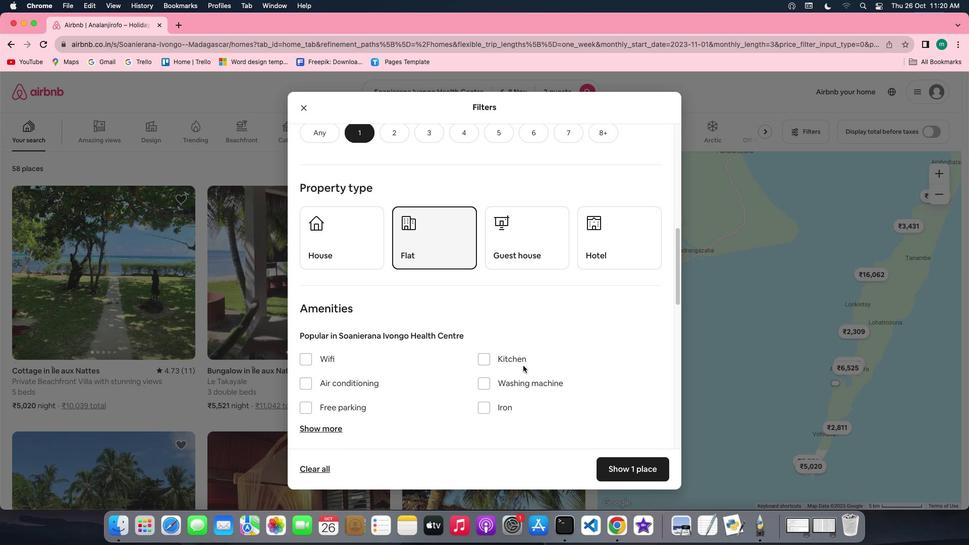 
Action: Mouse scrolled (522, 365) with delta (0, 0)
Screenshot: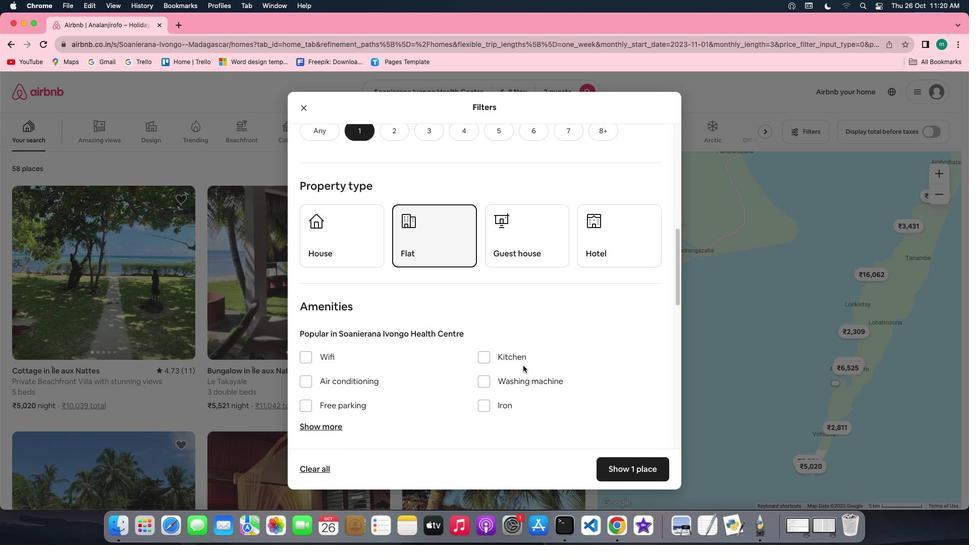 
Action: Mouse scrolled (522, 365) with delta (0, 0)
Screenshot: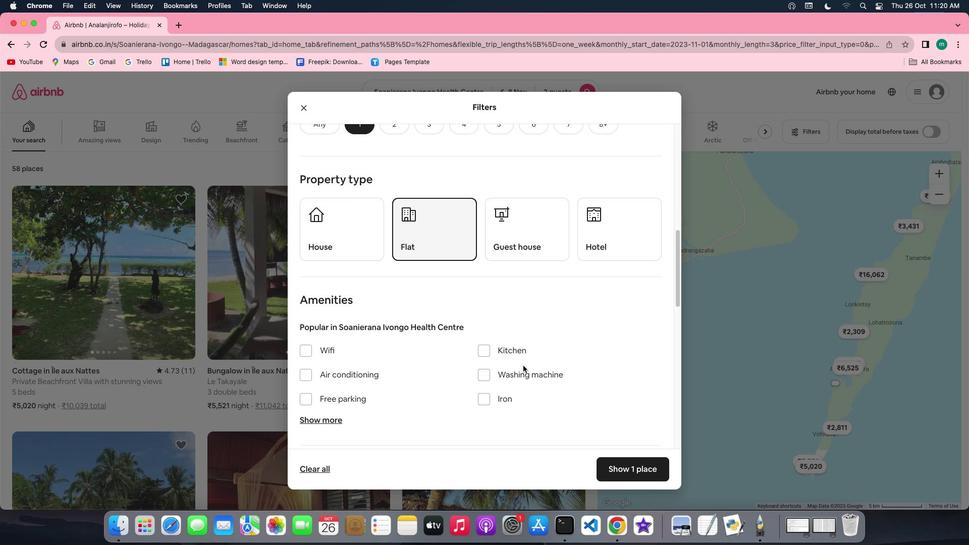 
Action: Mouse scrolled (522, 365) with delta (0, 0)
Screenshot: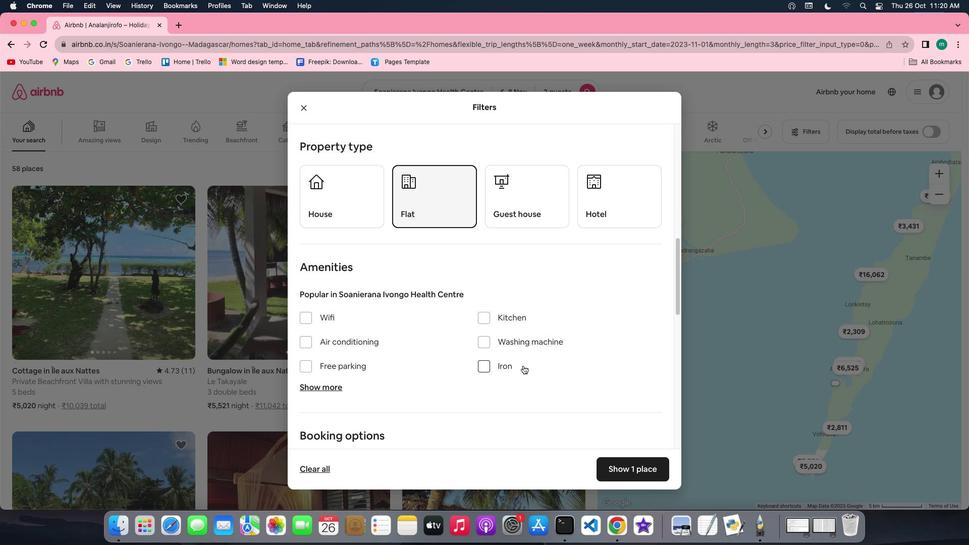 
Action: Mouse scrolled (522, 365) with delta (0, 0)
Screenshot: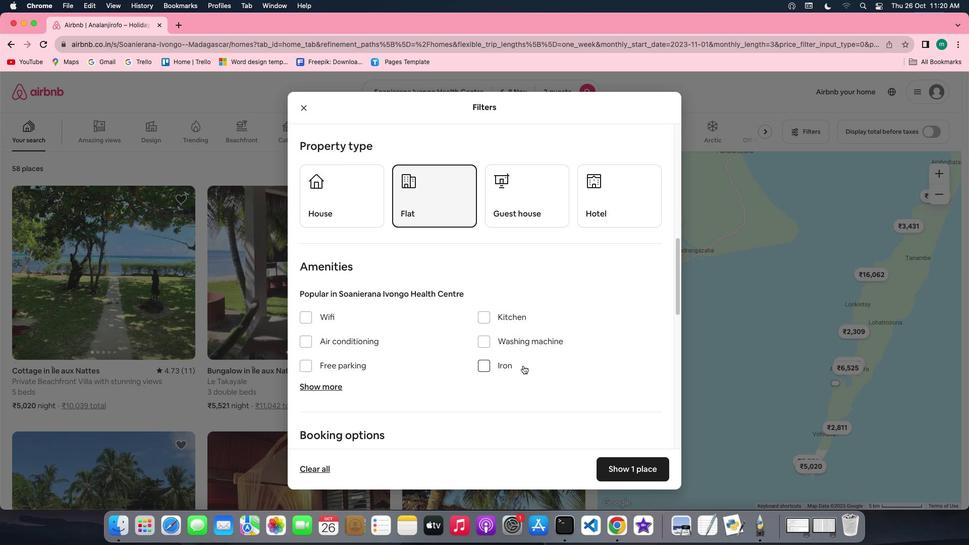
Action: Mouse scrolled (522, 365) with delta (0, 0)
Screenshot: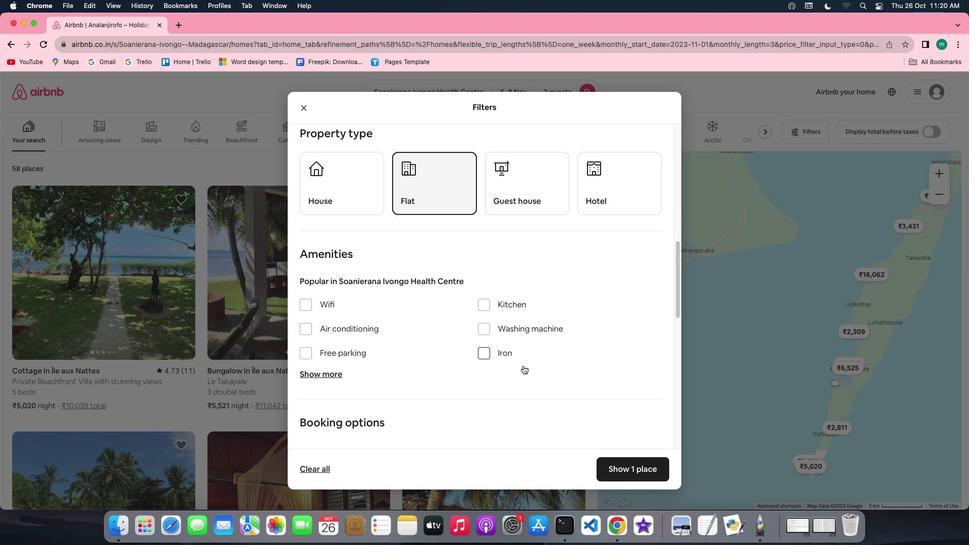 
Action: Mouse moved to (312, 285)
Screenshot: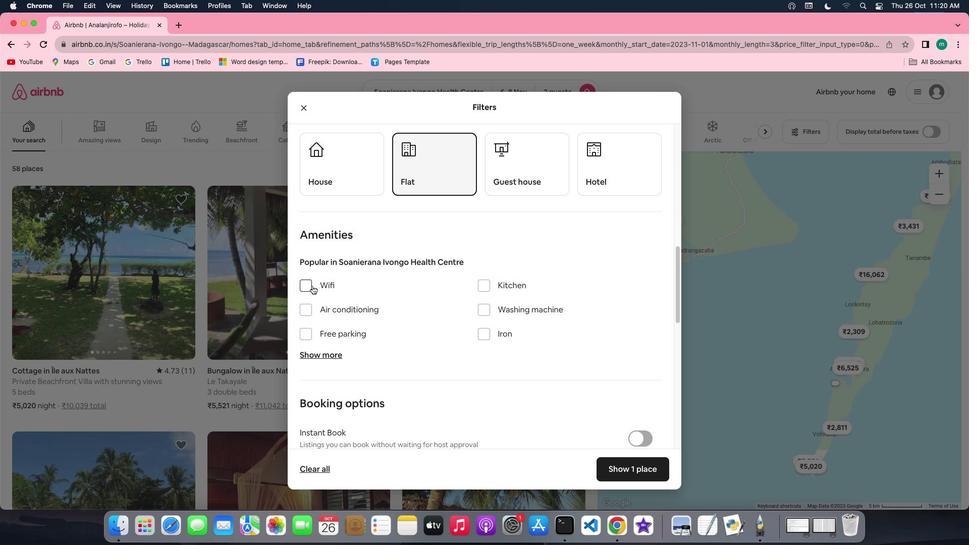 
Action: Mouse pressed left at (312, 285)
Screenshot: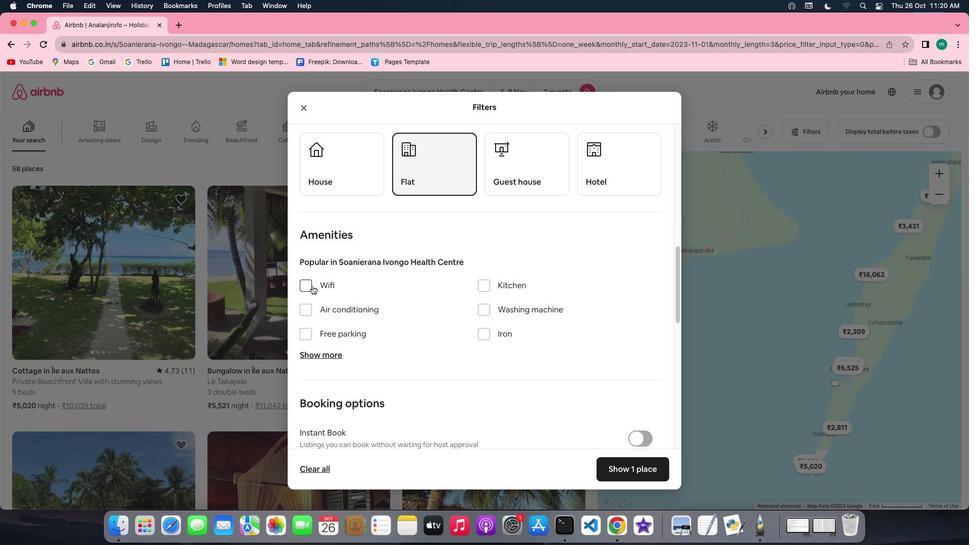 
Action: Mouse moved to (467, 336)
Screenshot: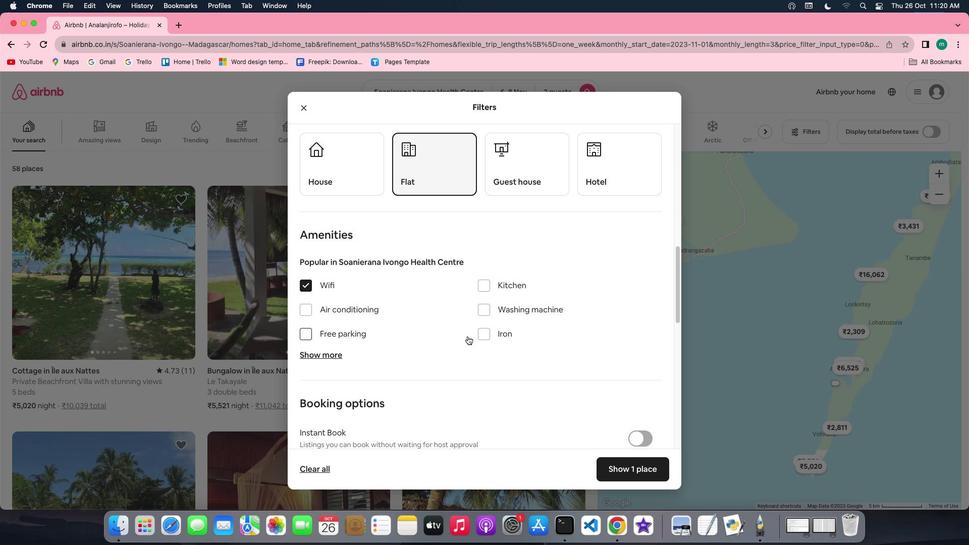 
Action: Mouse scrolled (467, 336) with delta (0, 0)
Screenshot: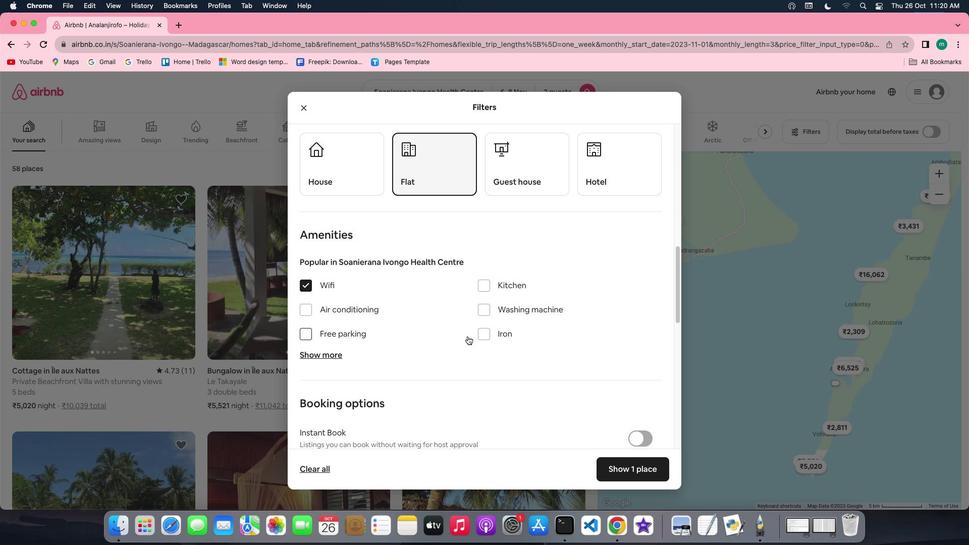 
Action: Mouse scrolled (467, 336) with delta (0, 0)
Screenshot: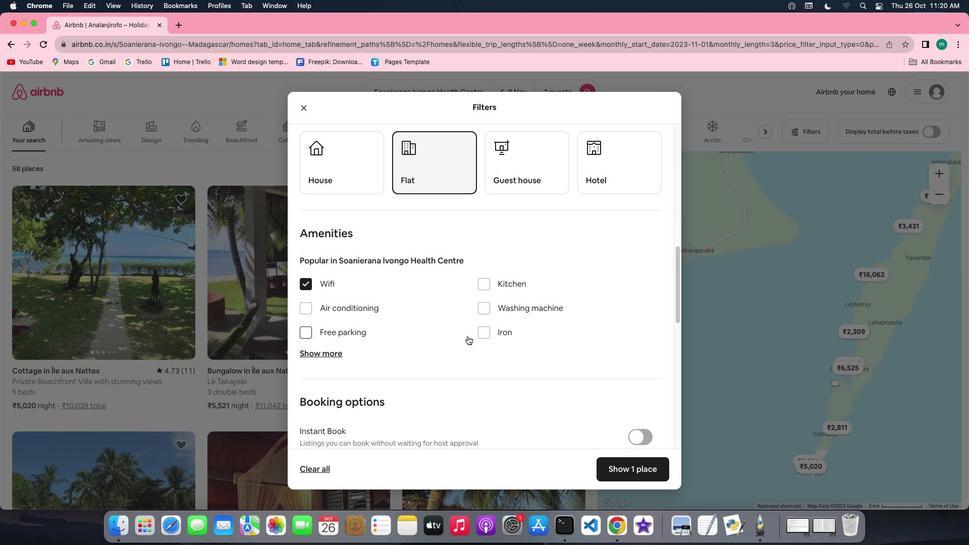 
Action: Mouse scrolled (467, 336) with delta (0, 0)
Screenshot: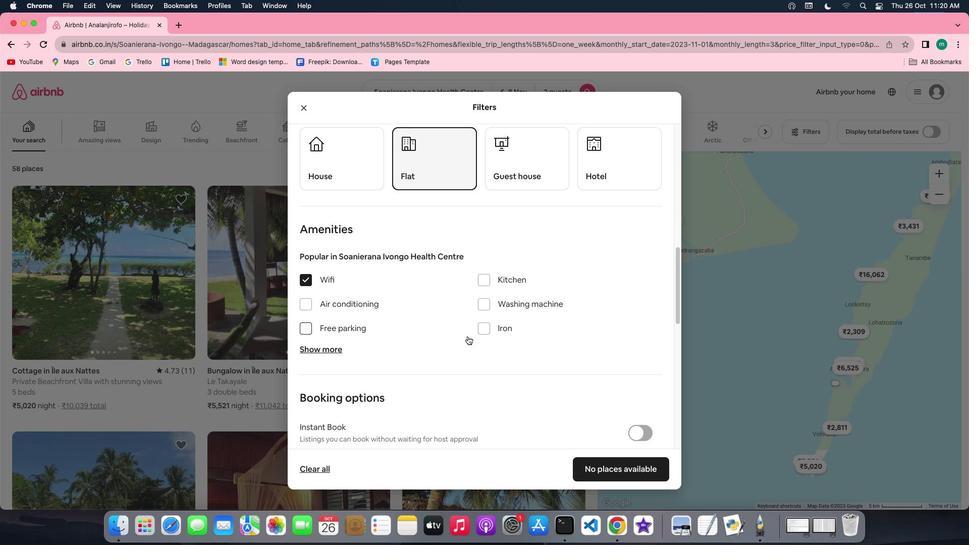 
Action: Mouse scrolled (467, 336) with delta (0, 0)
Screenshot: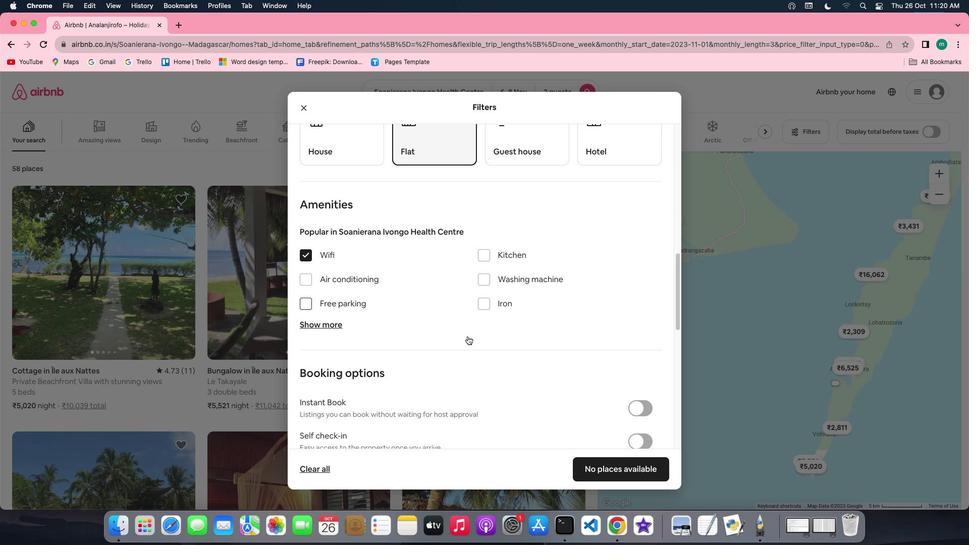 
Action: Mouse moved to (540, 378)
Screenshot: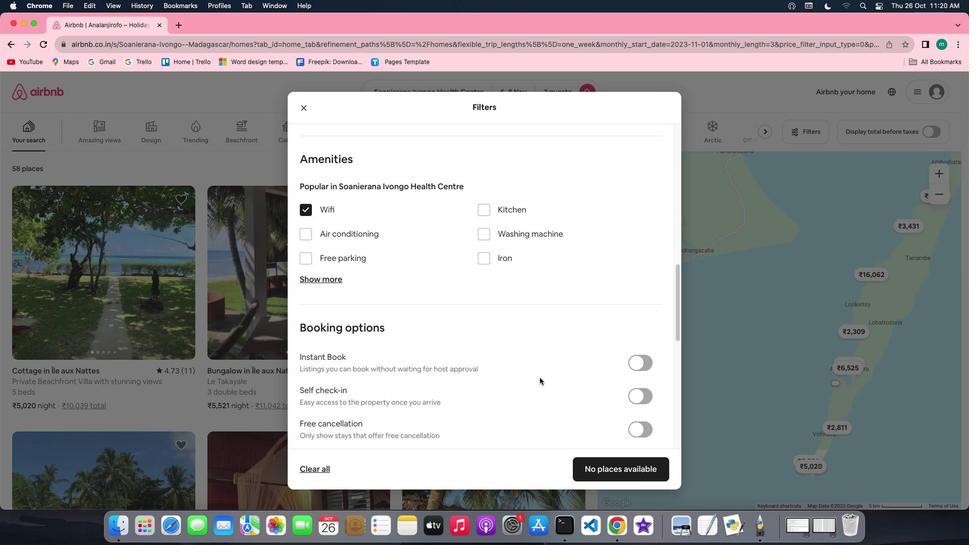 
Action: Mouse scrolled (540, 378) with delta (0, 0)
Screenshot: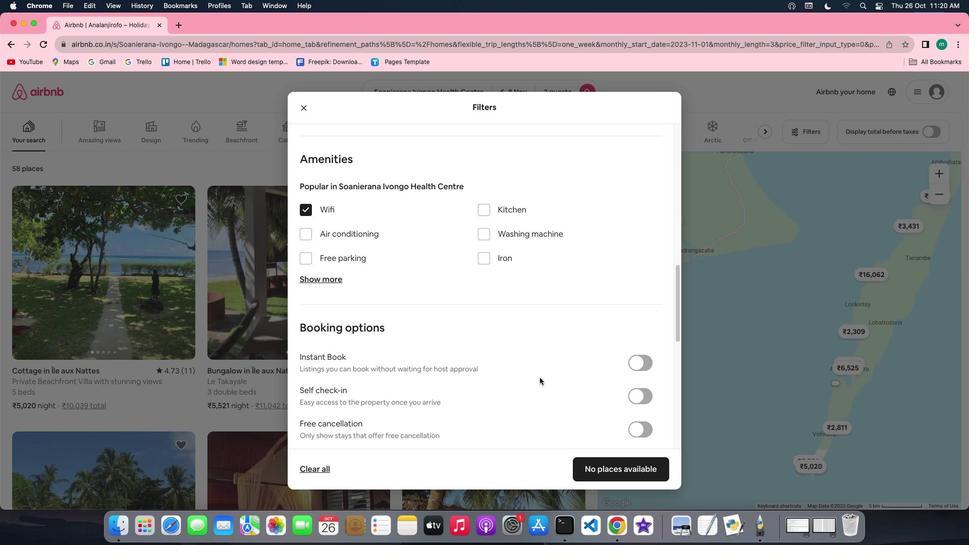 
Action: Mouse scrolled (540, 378) with delta (0, 0)
Screenshot: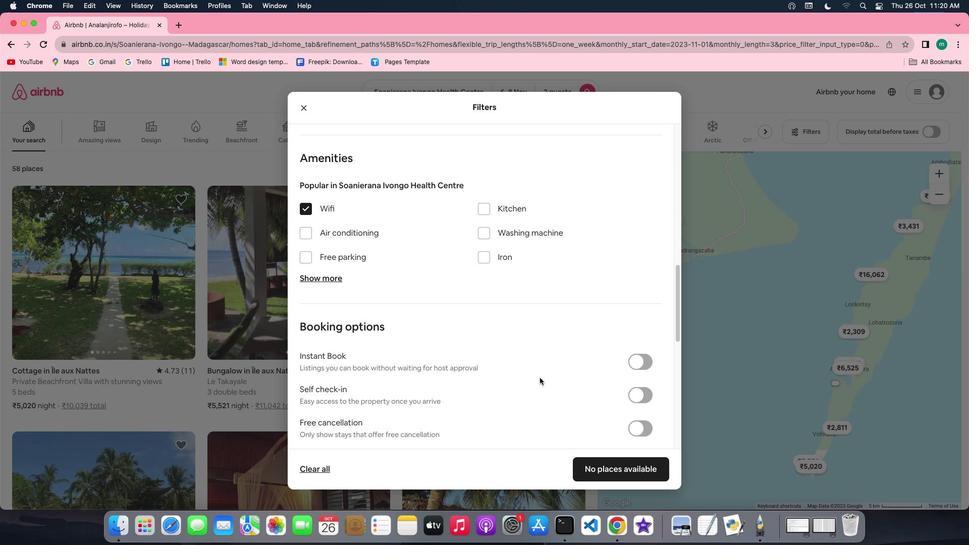 
Action: Mouse scrolled (540, 378) with delta (0, -1)
Screenshot: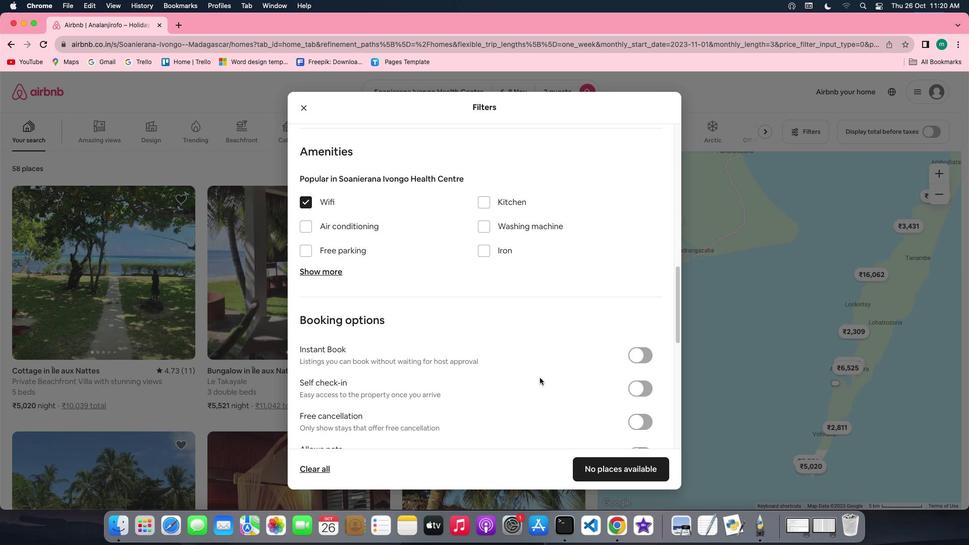 
Action: Mouse scrolled (540, 378) with delta (0, -1)
Screenshot: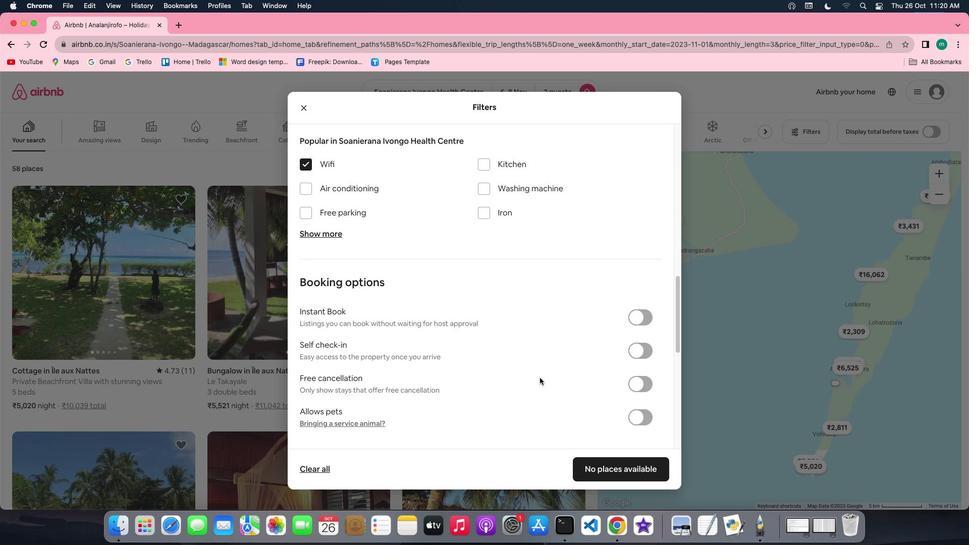 
Action: Mouse scrolled (540, 378) with delta (0, 0)
Screenshot: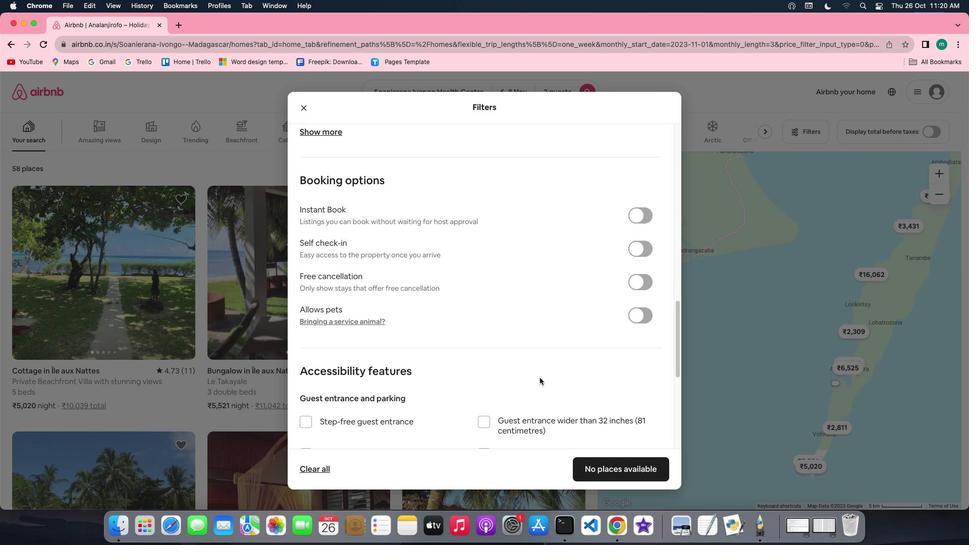 
Action: Mouse scrolled (540, 378) with delta (0, 0)
Screenshot: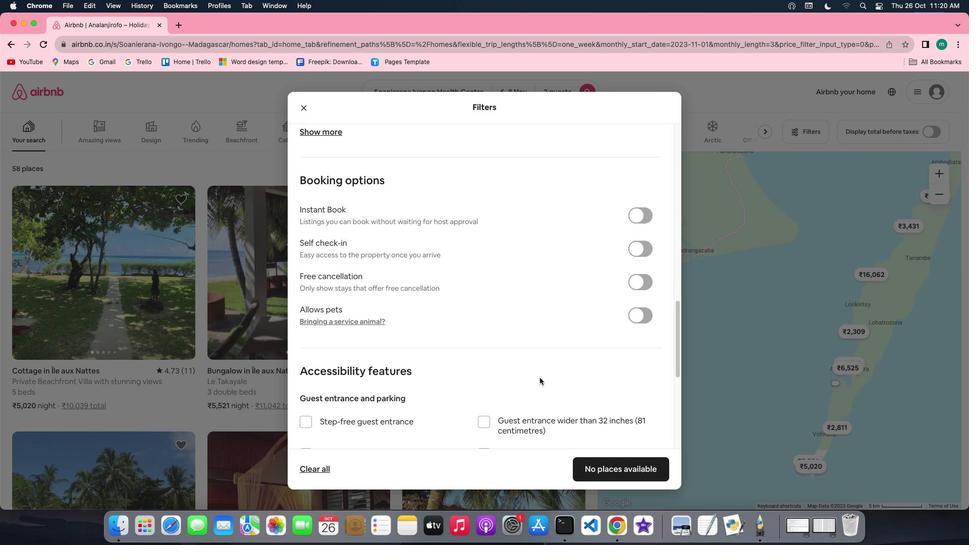 
Action: Mouse scrolled (540, 378) with delta (0, -1)
Screenshot: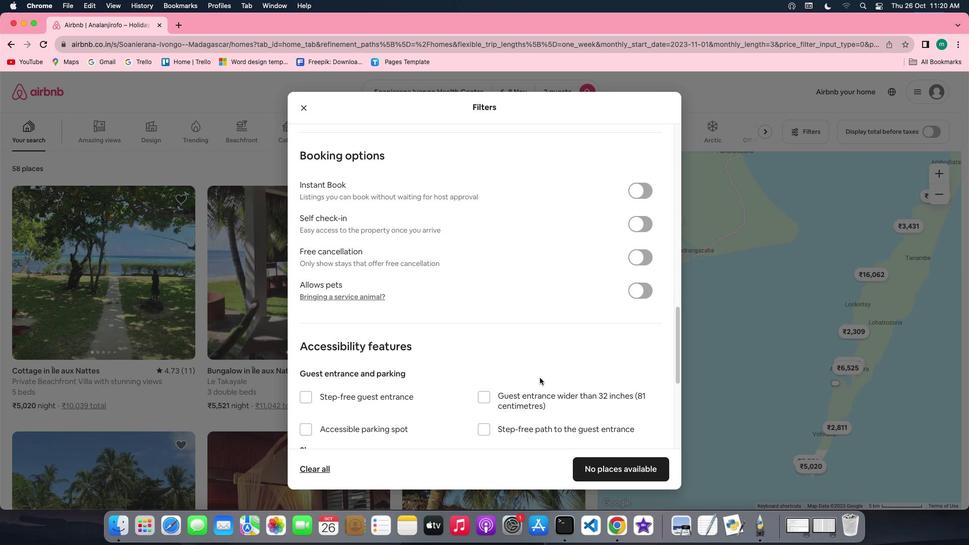 
Action: Mouse scrolled (540, 378) with delta (0, -2)
Screenshot: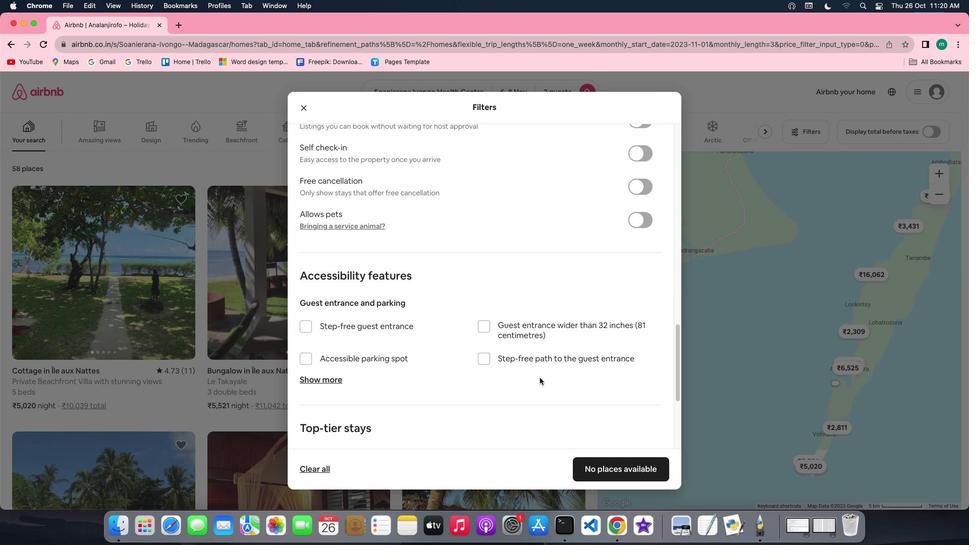 
Action: Mouse scrolled (540, 378) with delta (0, -2)
Screenshot: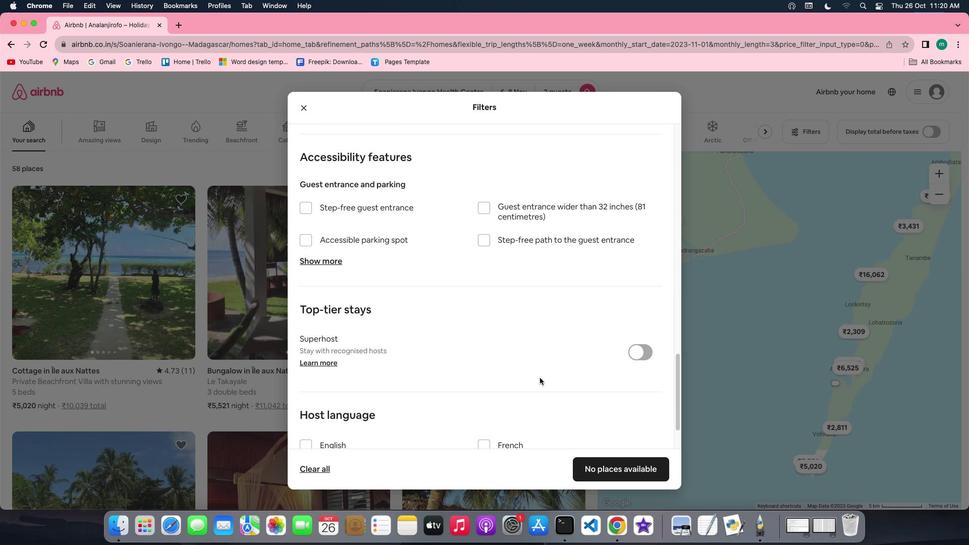 
Action: Mouse scrolled (540, 378) with delta (0, 0)
Screenshot: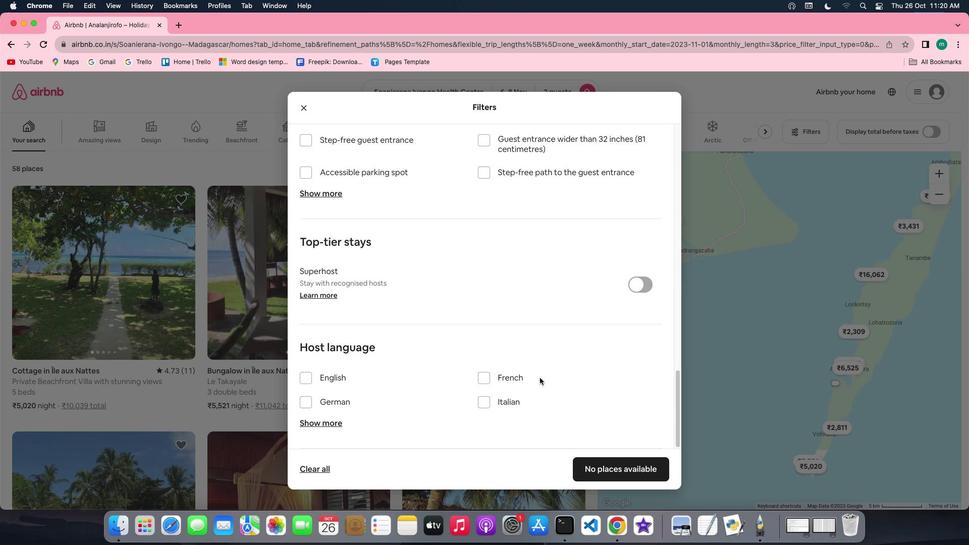 
Action: Mouse scrolled (540, 378) with delta (0, 0)
Screenshot: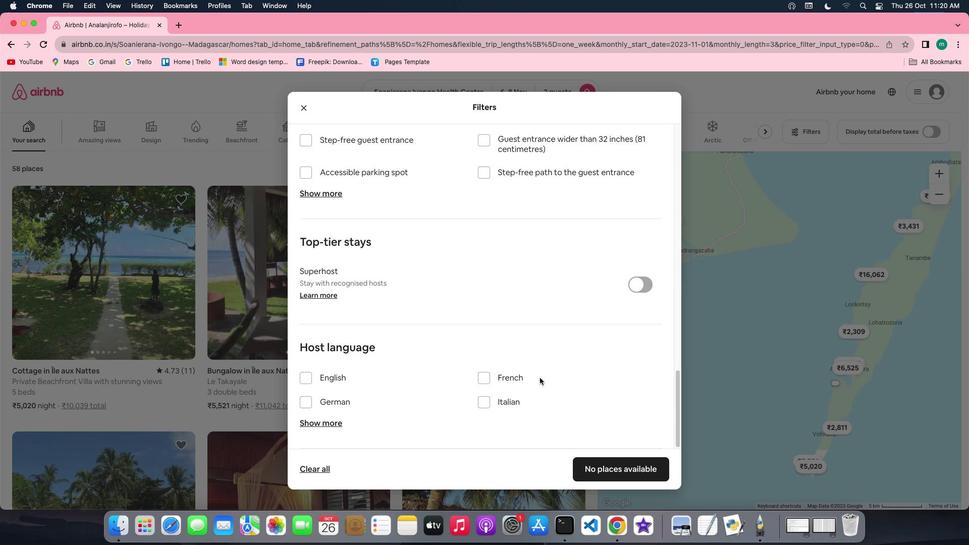 
Action: Mouse scrolled (540, 378) with delta (0, -1)
Screenshot: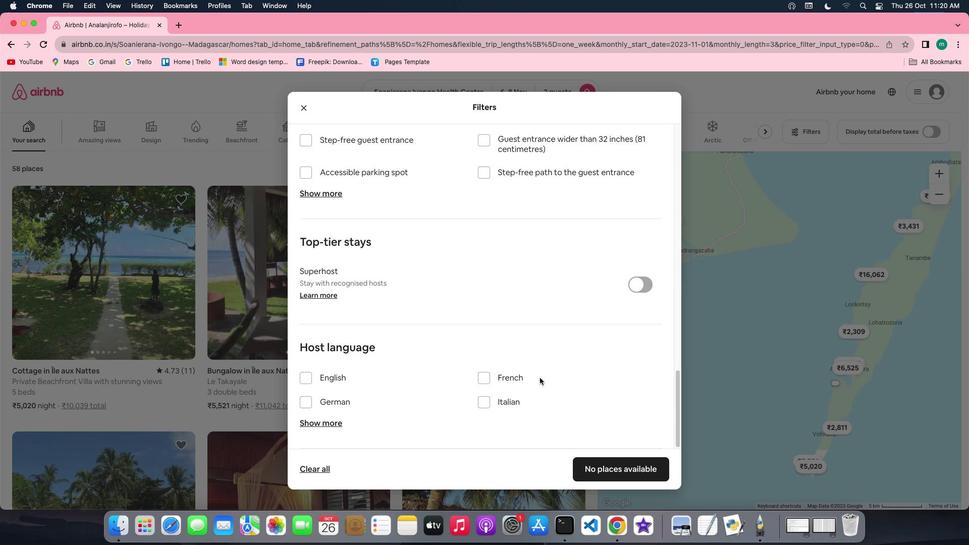 
Action: Mouse scrolled (540, 378) with delta (0, -2)
Screenshot: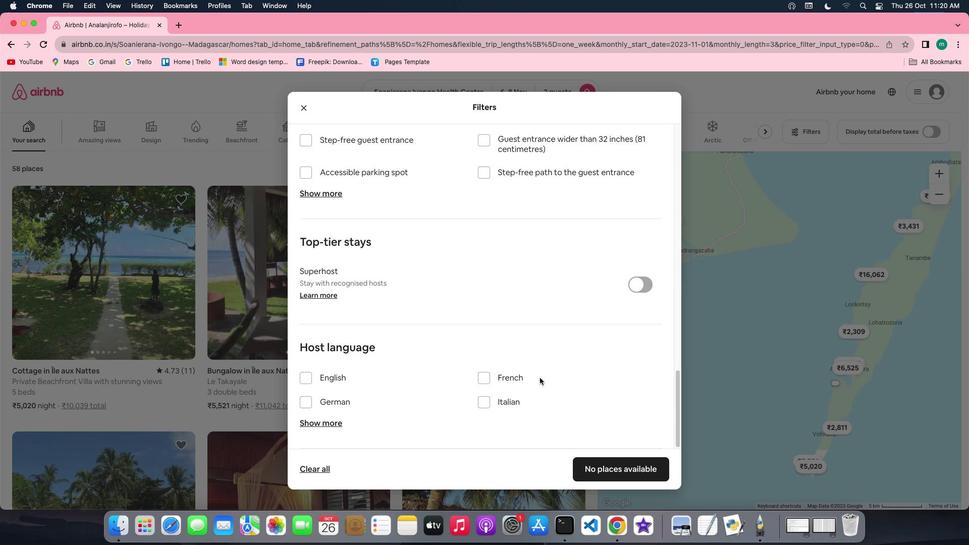
Action: Mouse scrolled (540, 378) with delta (0, -3)
Screenshot: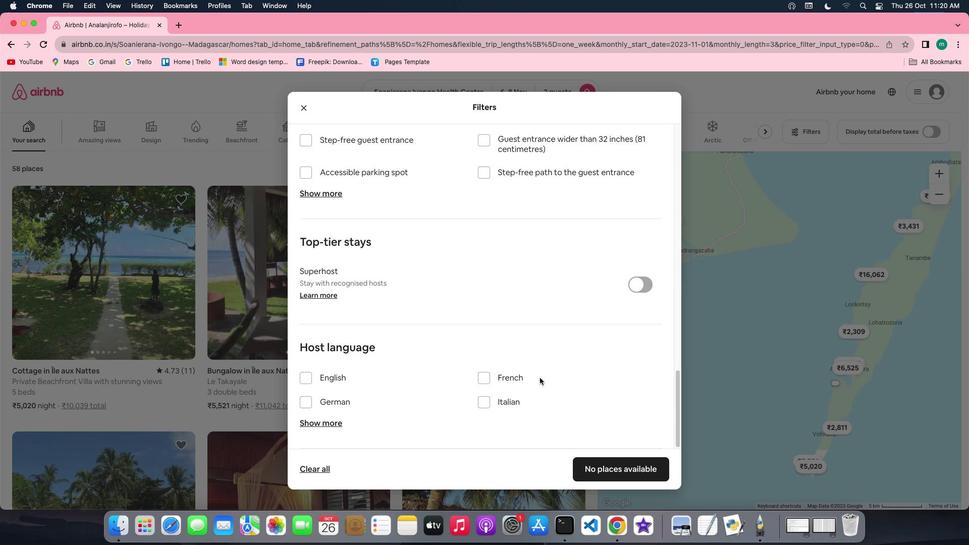 
Action: Mouse moved to (619, 460)
Screenshot: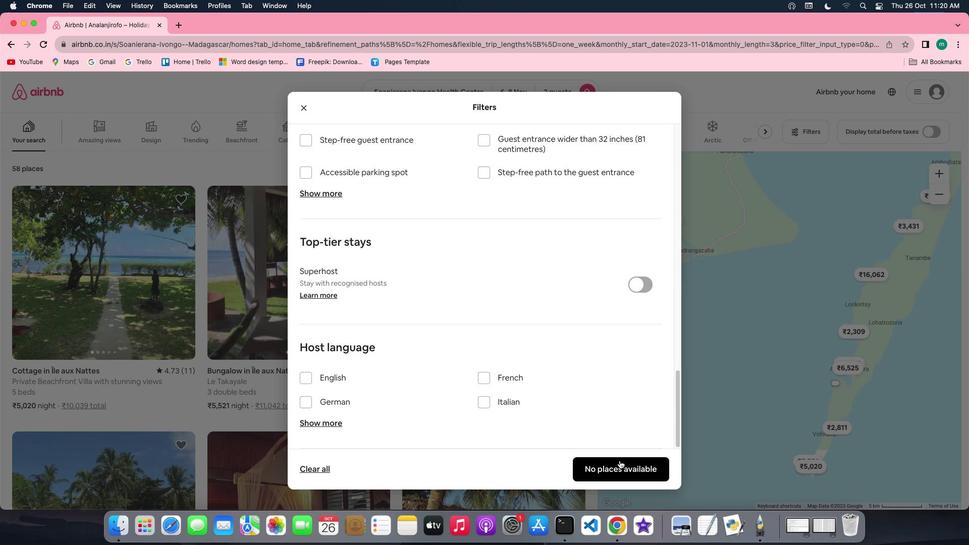 
Action: Mouse pressed left at (619, 460)
Screenshot: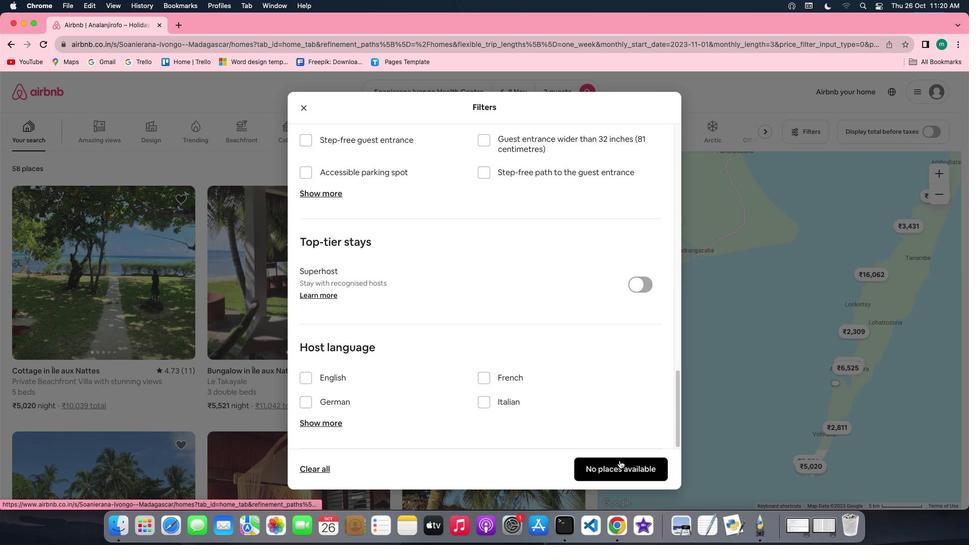 
Action: Mouse moved to (619, 460)
Screenshot: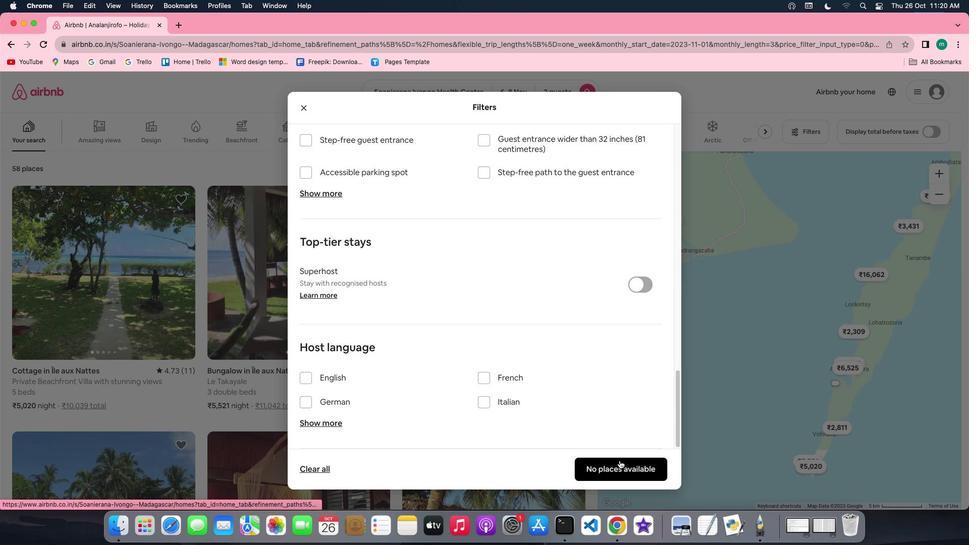 
